 Task: In Heading Arial with underline. Font size of heading  '18'Font style of data Calibri. Font size of data  9Alignment of headline & data Align center. Fill color in heading,  RedFont color of data Black Apply border in Data No BorderIn the sheet   Optimum Sales templetes book
Action: Mouse moved to (89, 176)
Screenshot: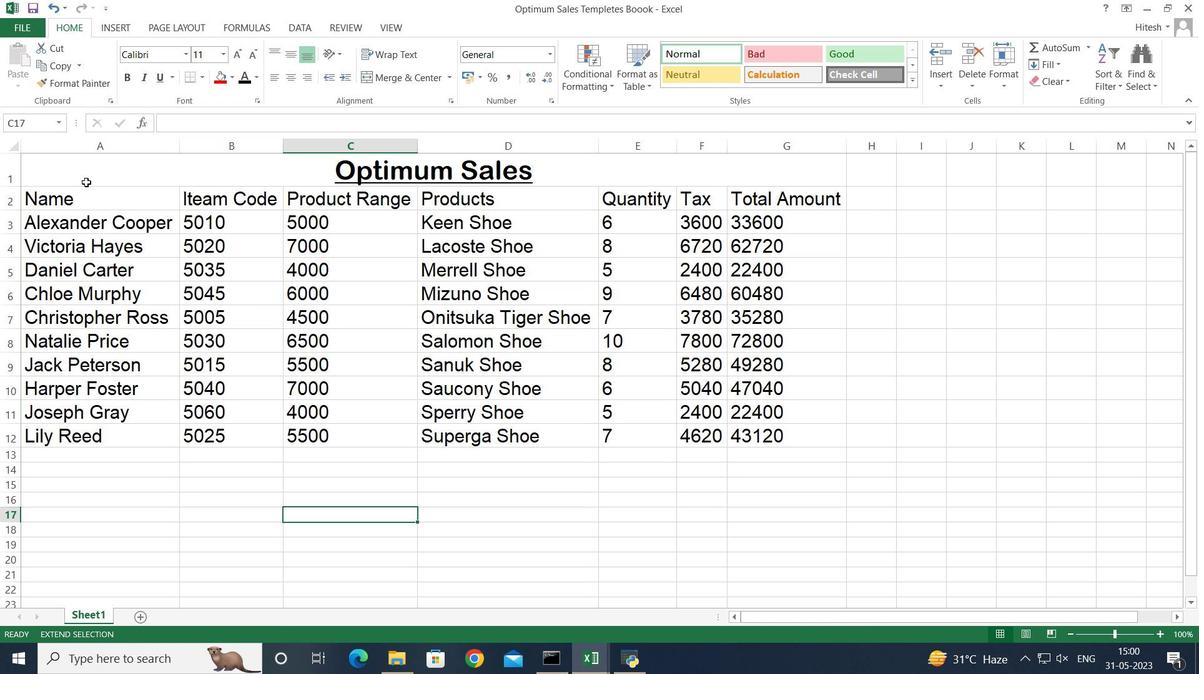 
Action: Mouse pressed left at (89, 176)
Screenshot: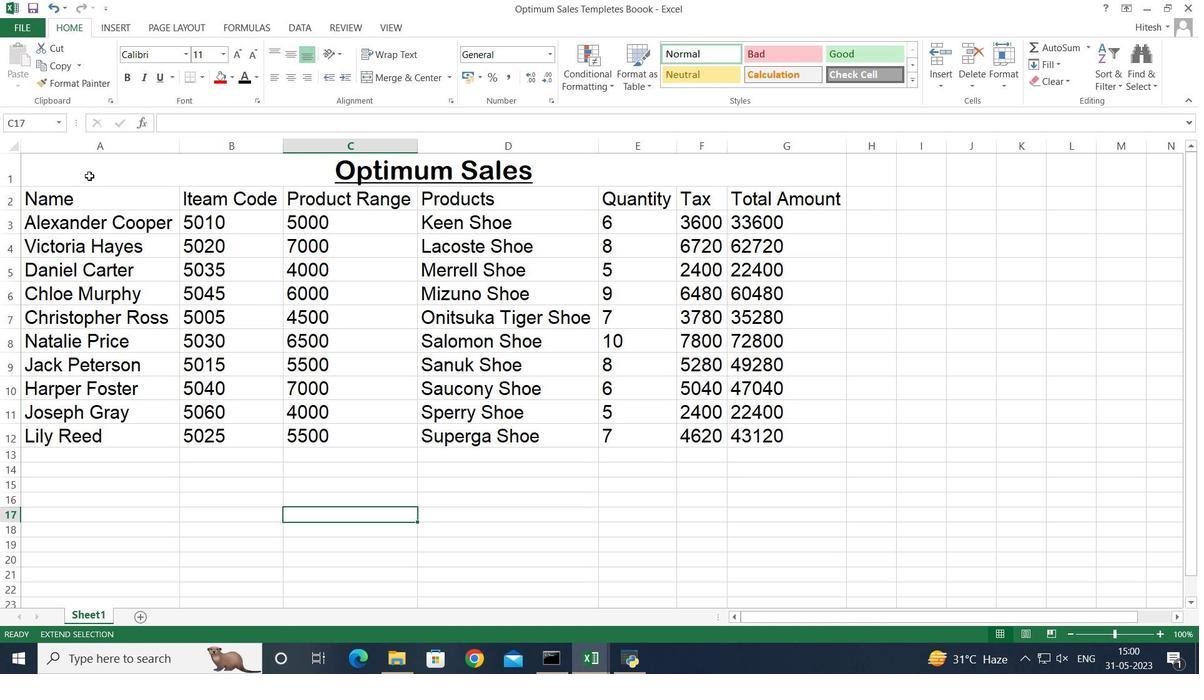 
Action: Mouse moved to (343, 512)
Screenshot: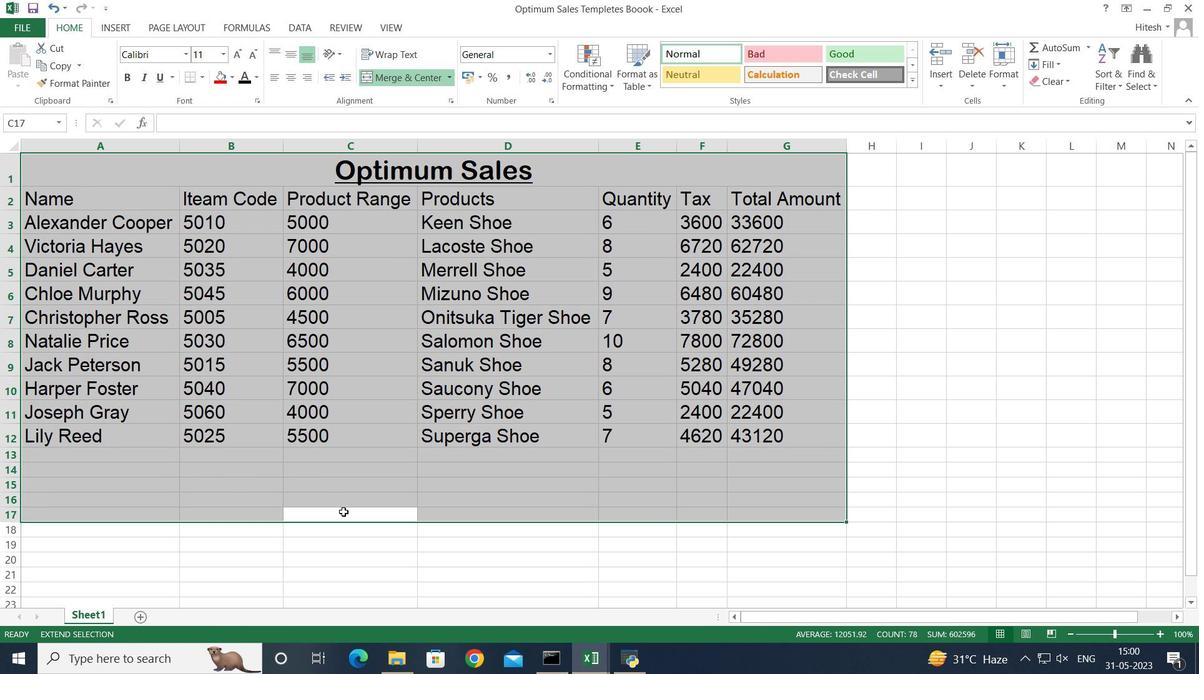 
Action: Mouse pressed left at (343, 512)
Screenshot: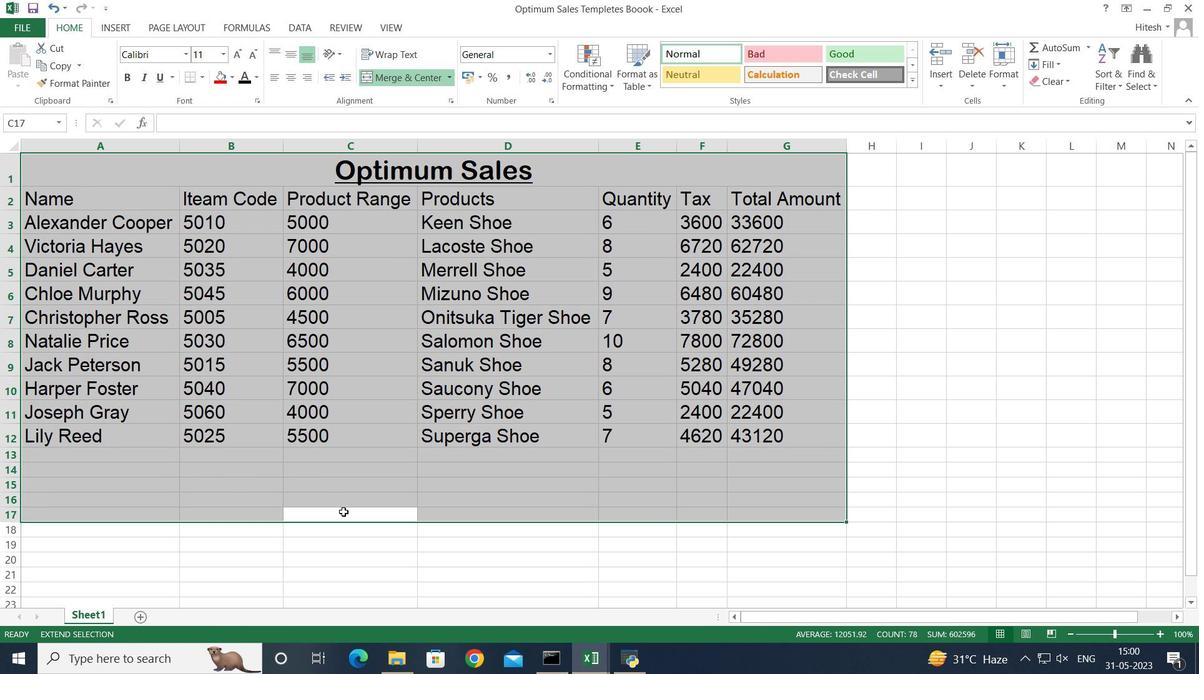 
Action: Mouse moved to (349, 514)
Screenshot: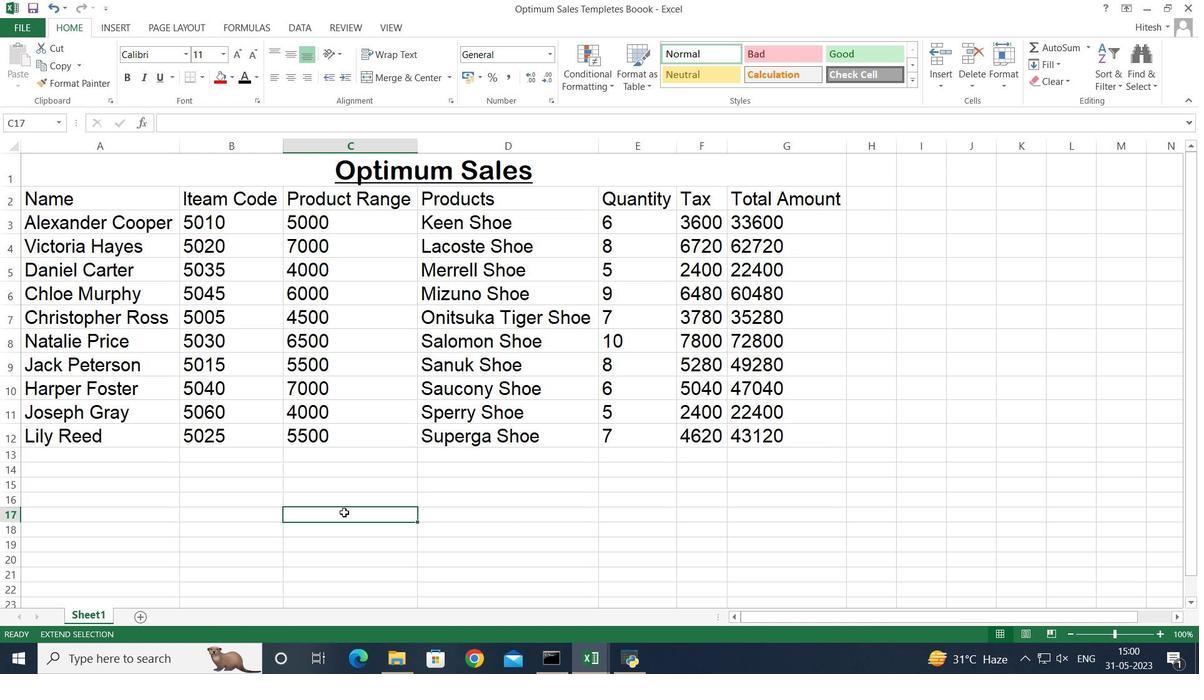 
Action: Key pressed jj
Screenshot: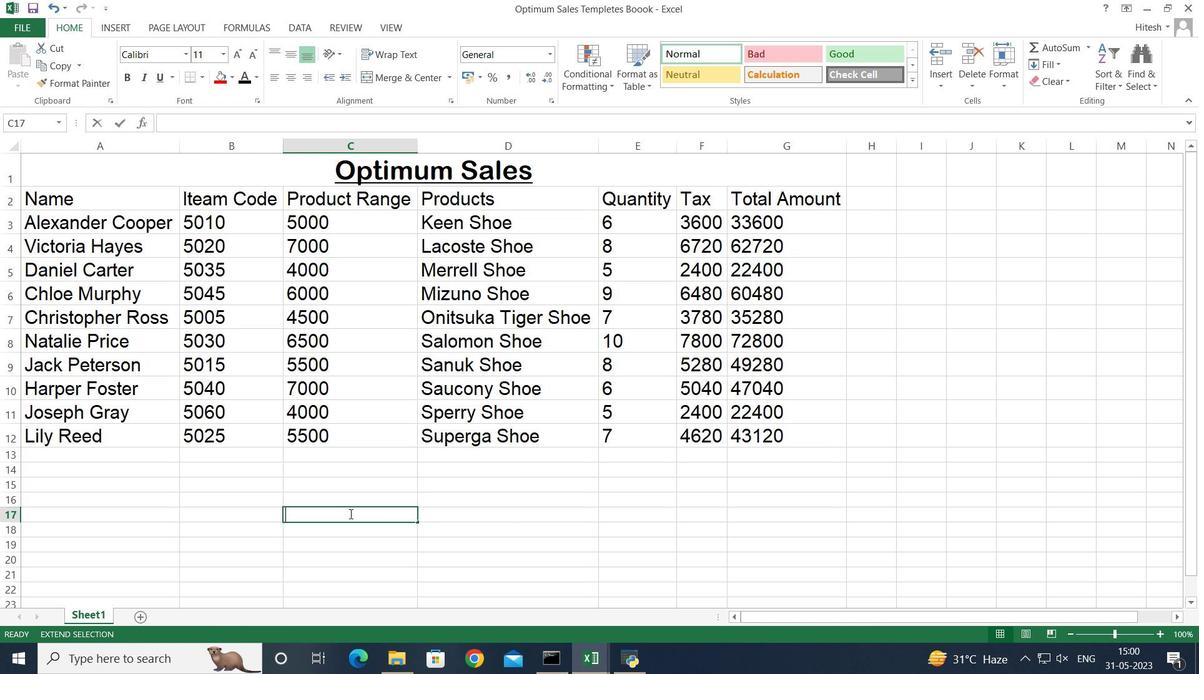 
Action: Mouse moved to (353, 514)
Screenshot: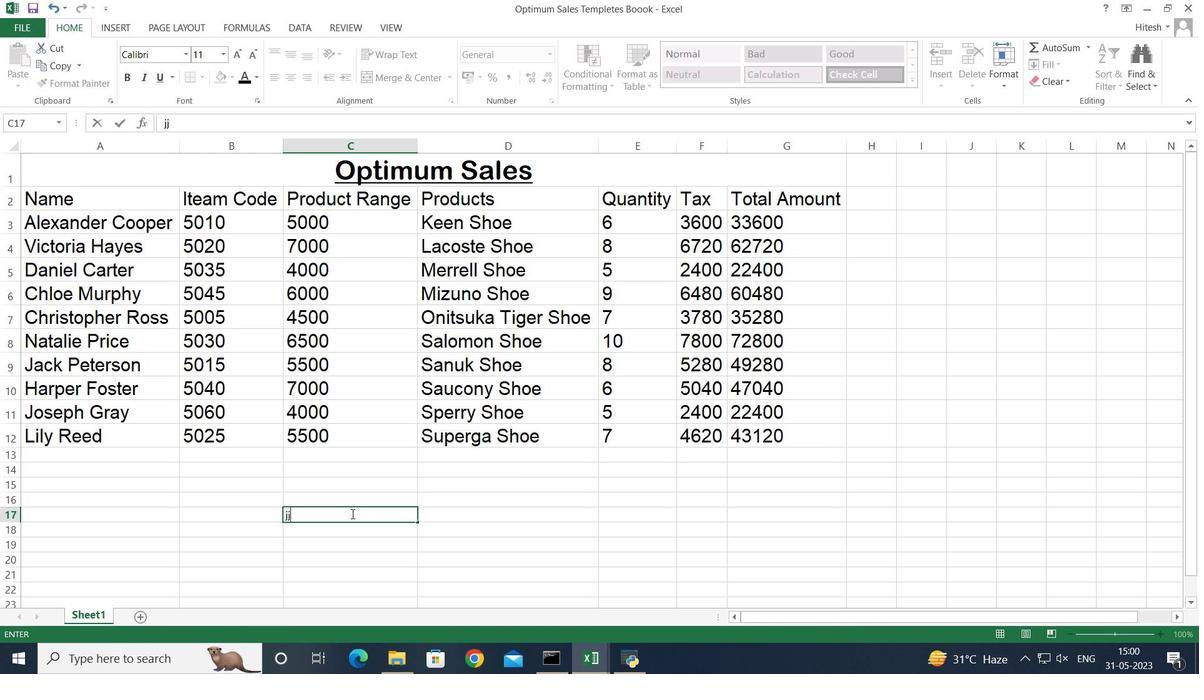 
Action: Key pressed <Key.backspace><Key.backspace><Key.backspace><Key.backspace>
Screenshot: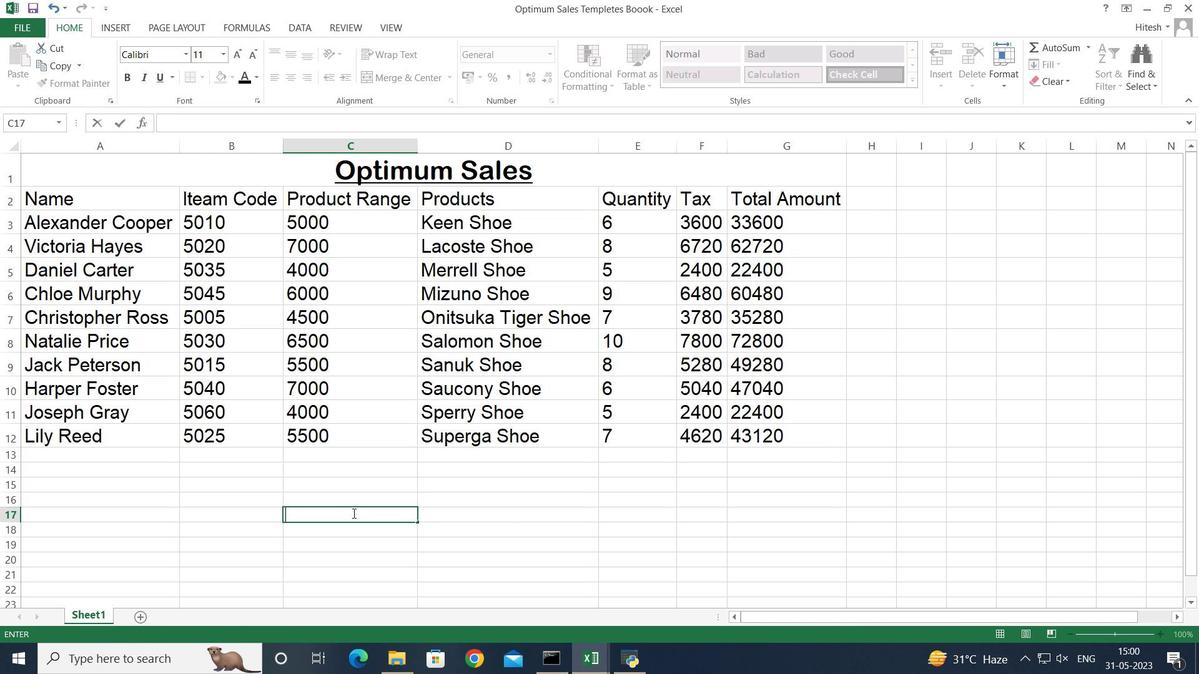 
Action: Mouse moved to (80, 180)
Screenshot: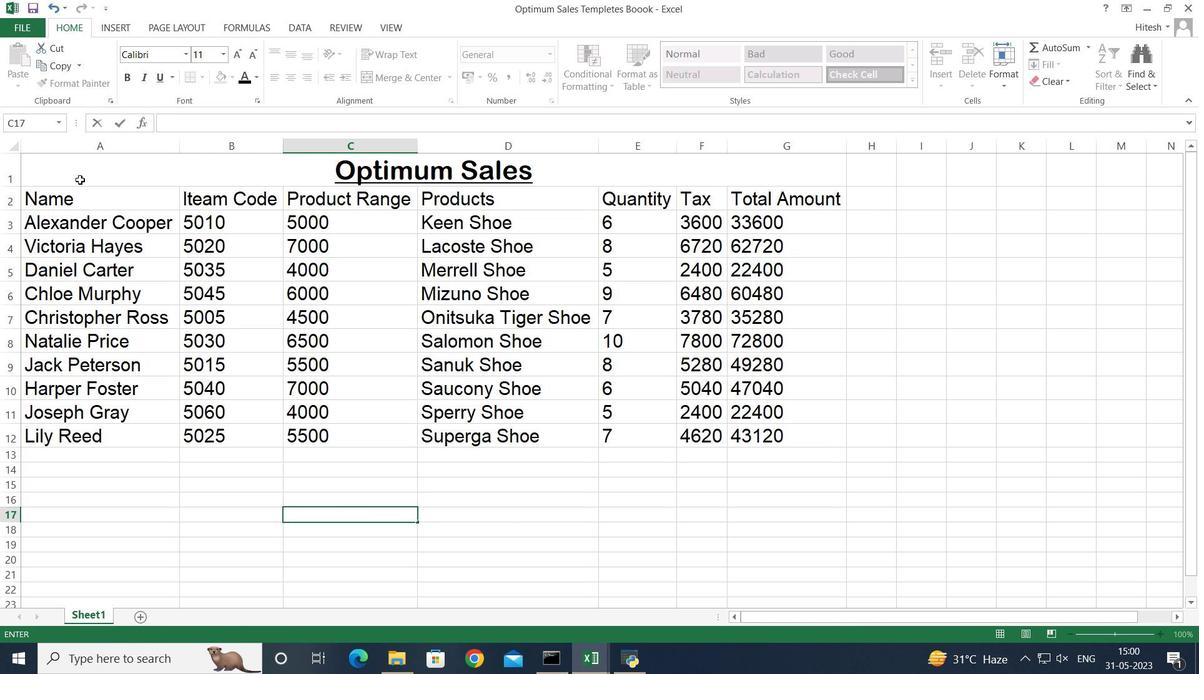 
Action: Mouse pressed left at (80, 180)
Screenshot: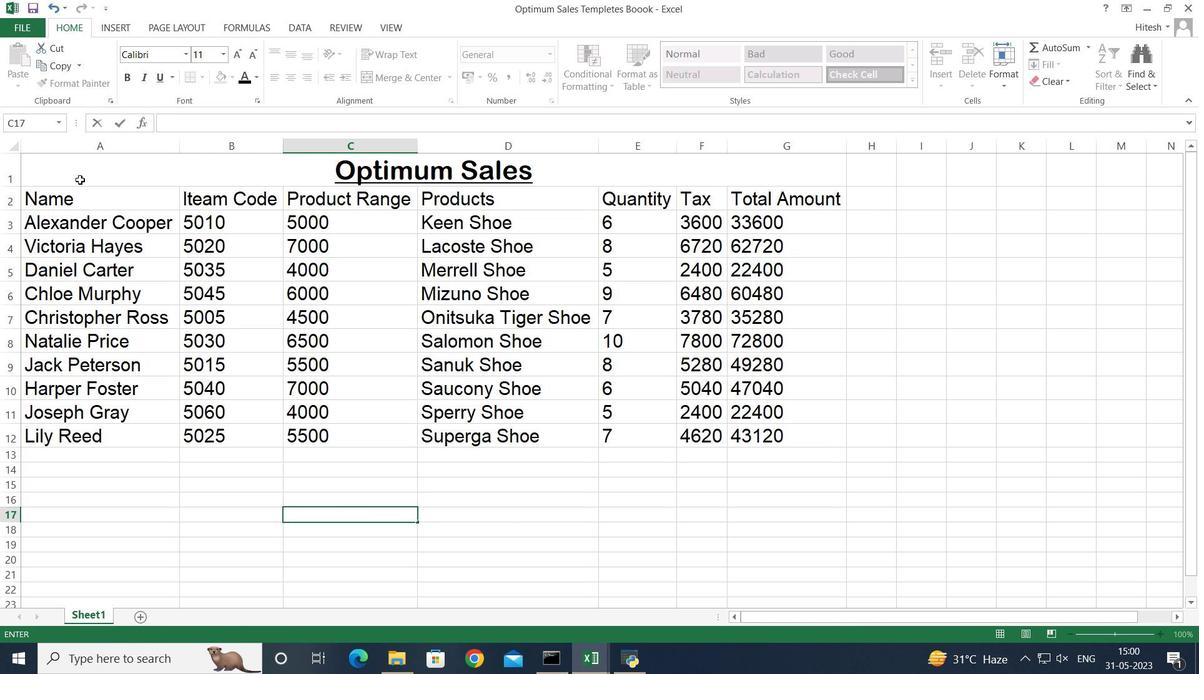 
Action: Mouse moved to (185, 58)
Screenshot: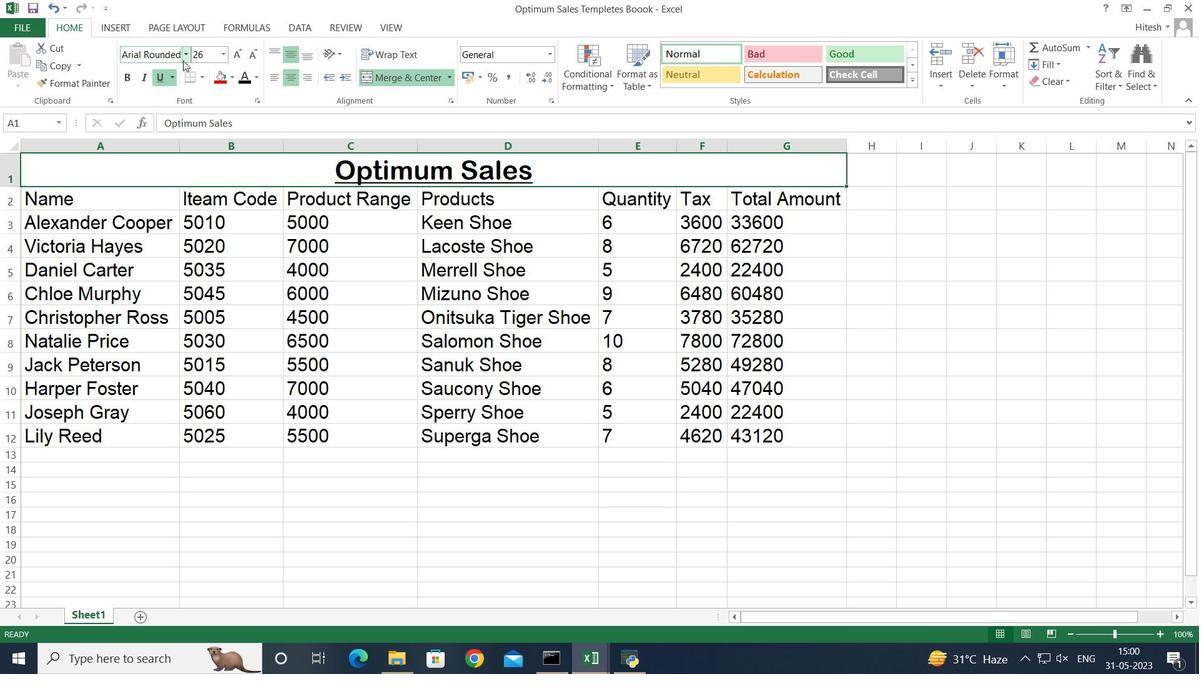 
Action: Mouse pressed left at (185, 58)
Screenshot: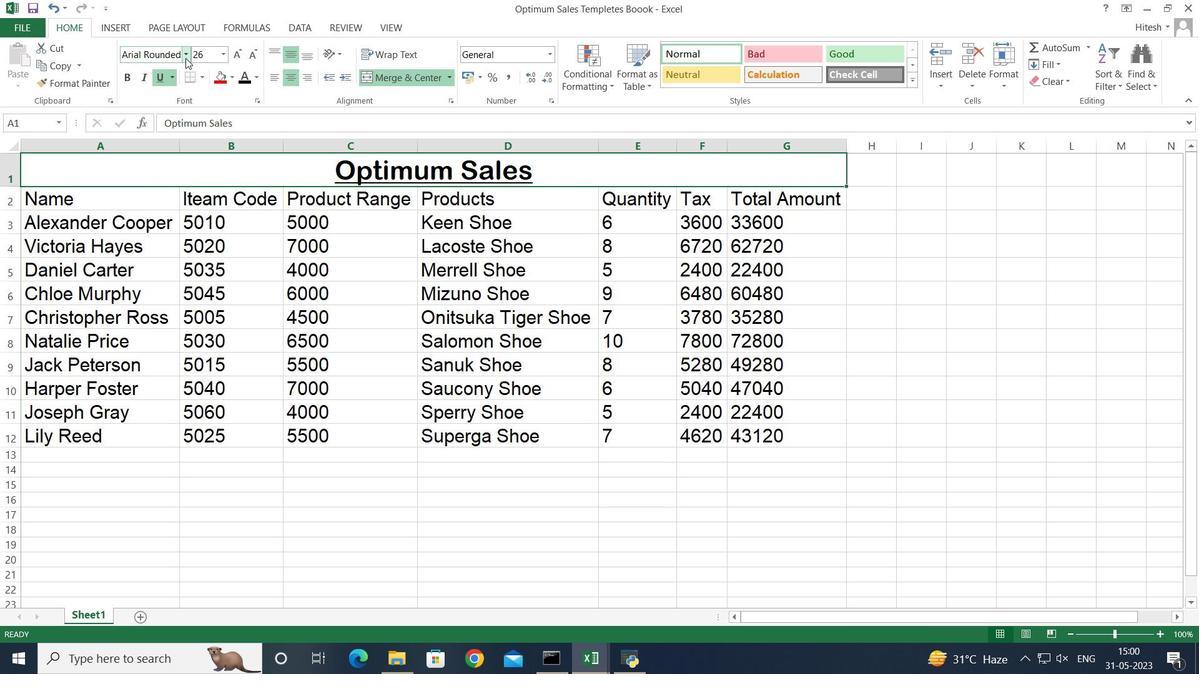 
Action: Mouse moved to (182, 176)
Screenshot: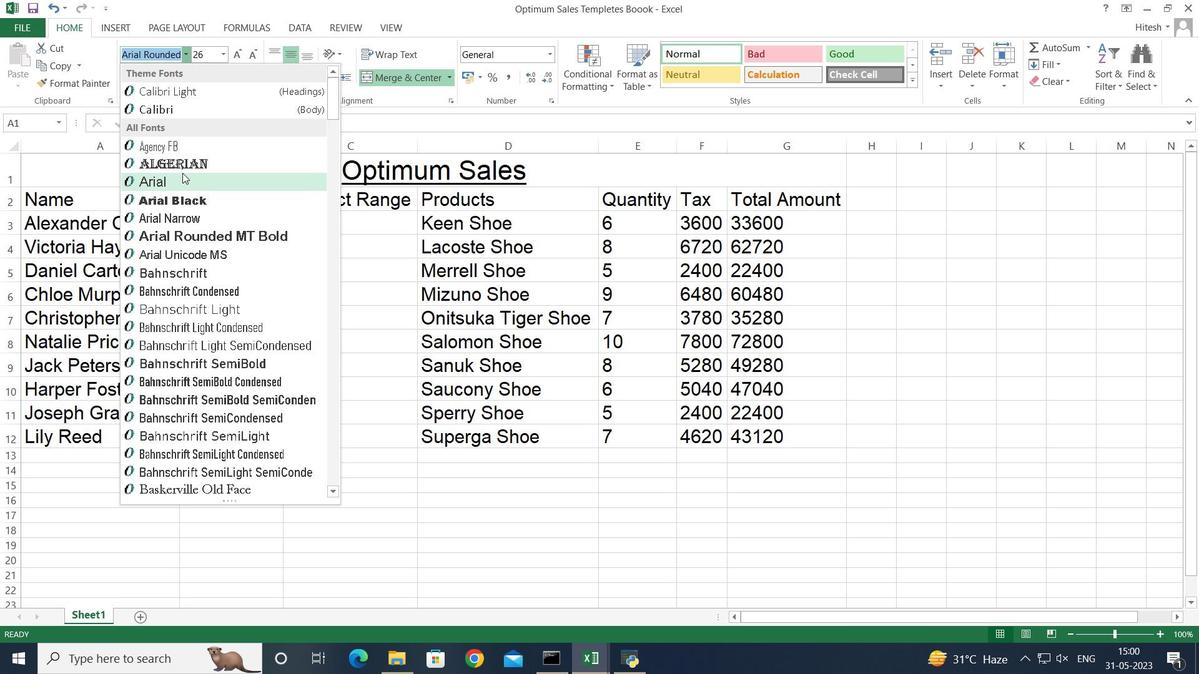 
Action: Mouse pressed left at (182, 176)
Screenshot: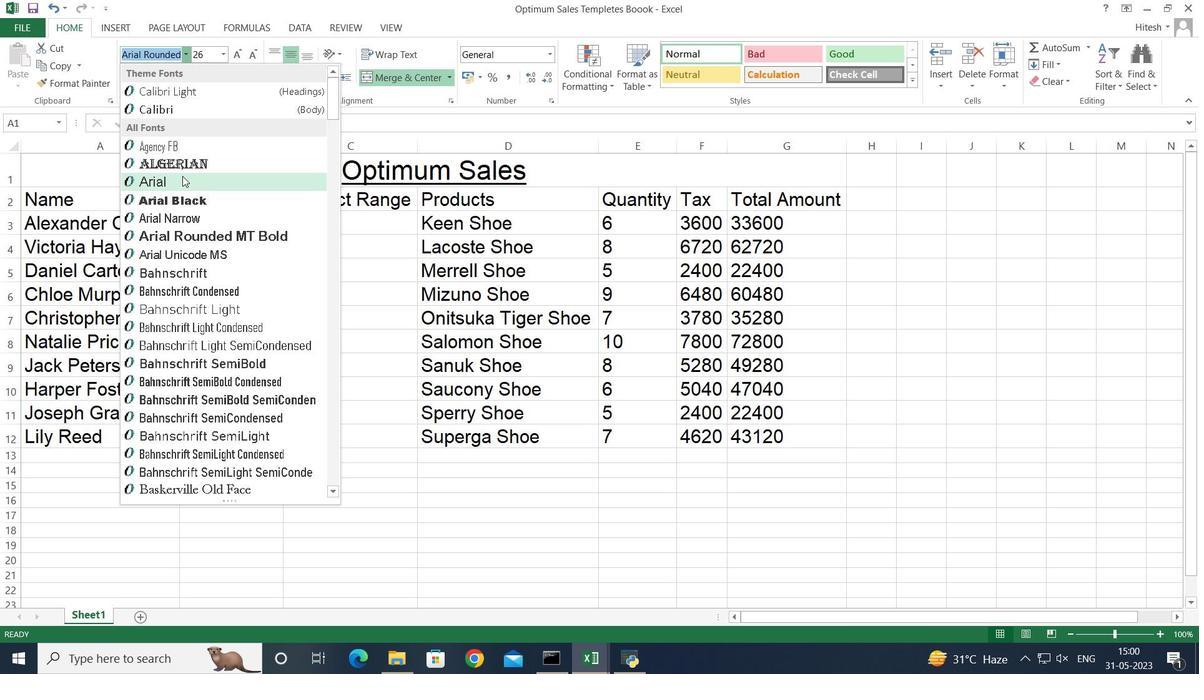 
Action: Mouse moved to (161, 76)
Screenshot: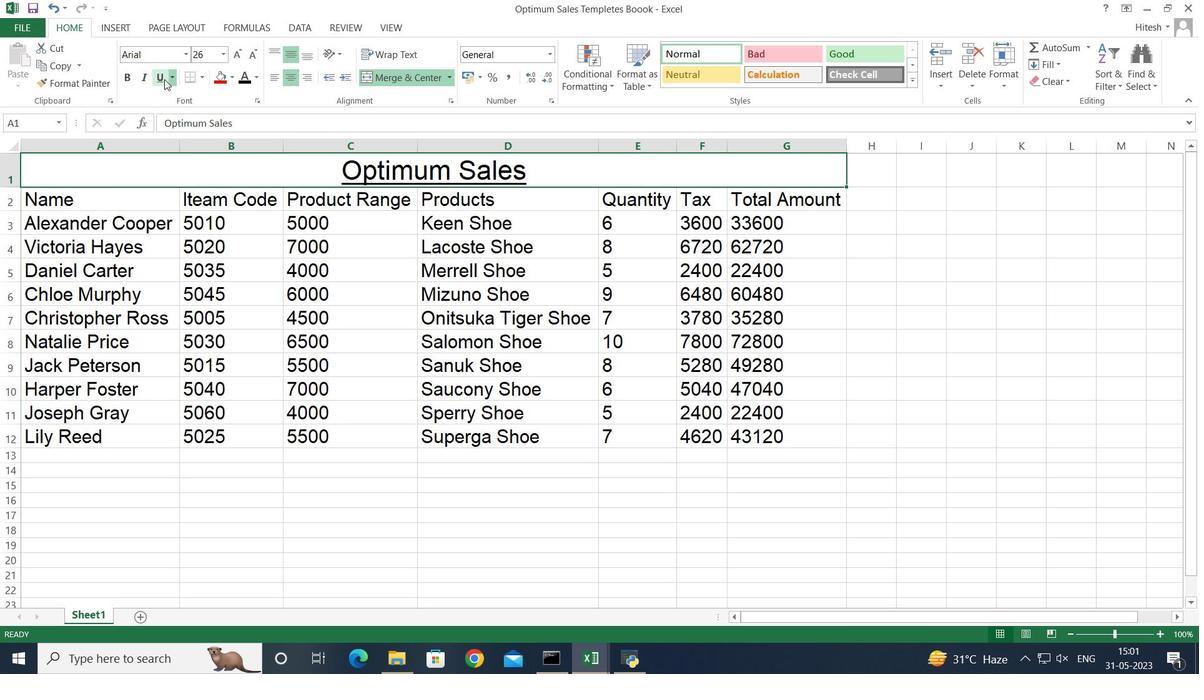 
Action: Mouse pressed left at (161, 76)
Screenshot: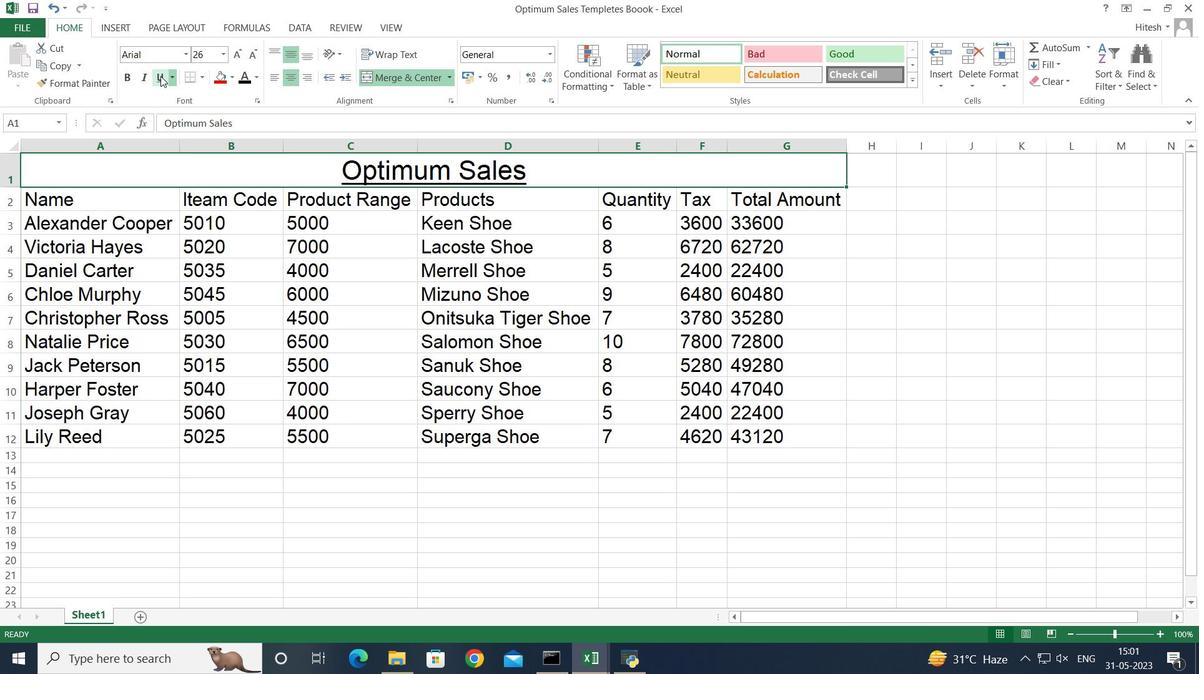 
Action: Mouse pressed left at (161, 76)
Screenshot: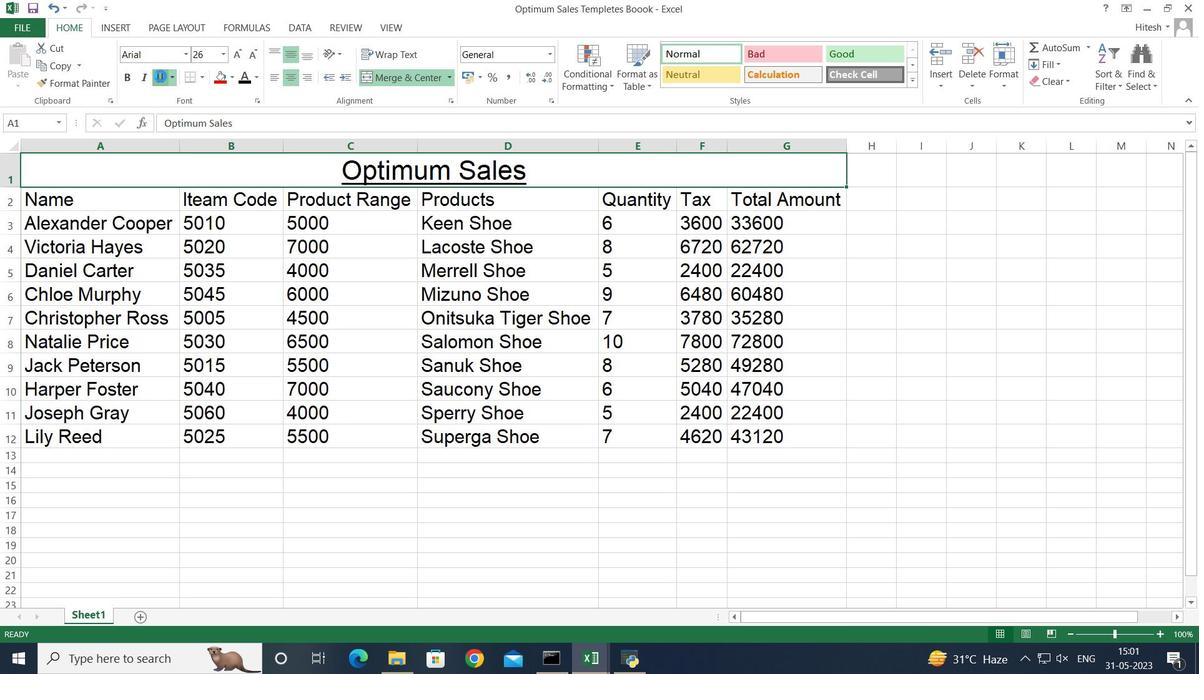 
Action: Mouse moved to (223, 51)
Screenshot: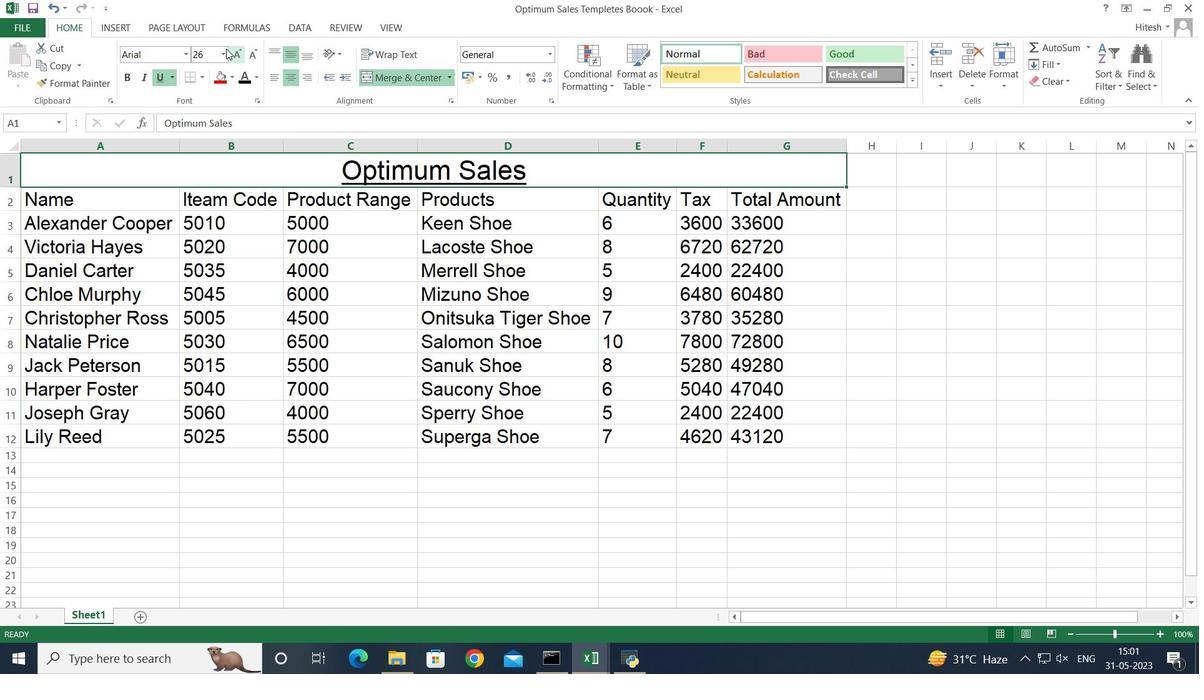 
Action: Mouse pressed left at (223, 51)
Screenshot: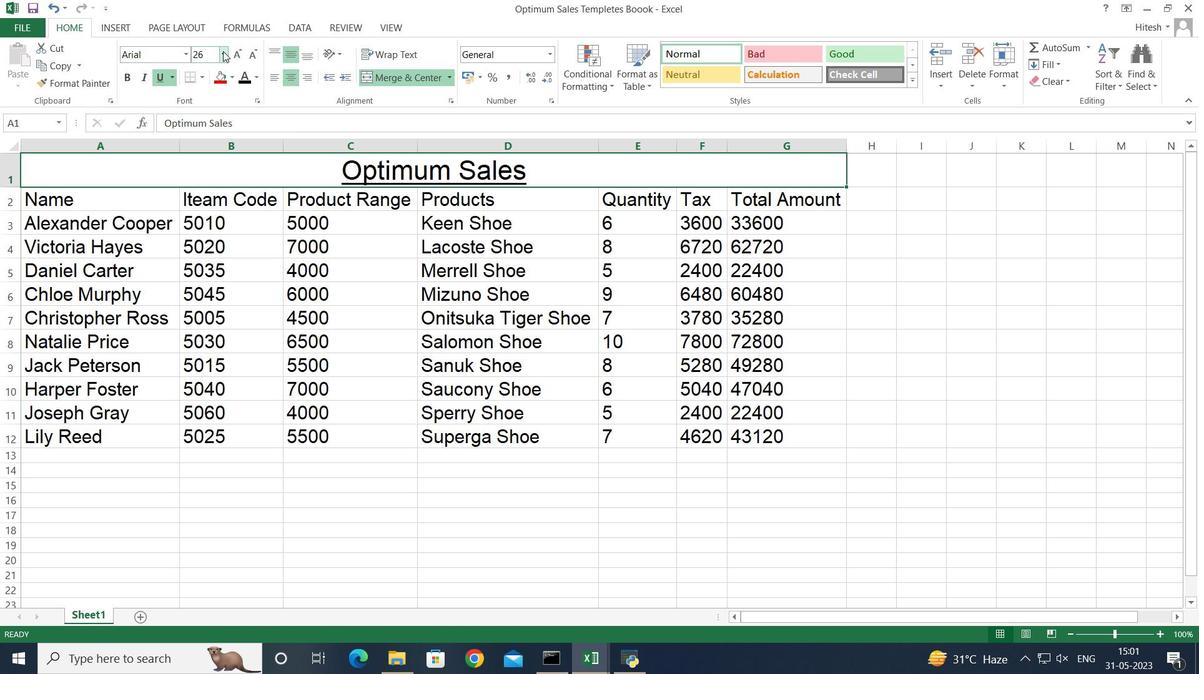 
Action: Mouse moved to (197, 183)
Screenshot: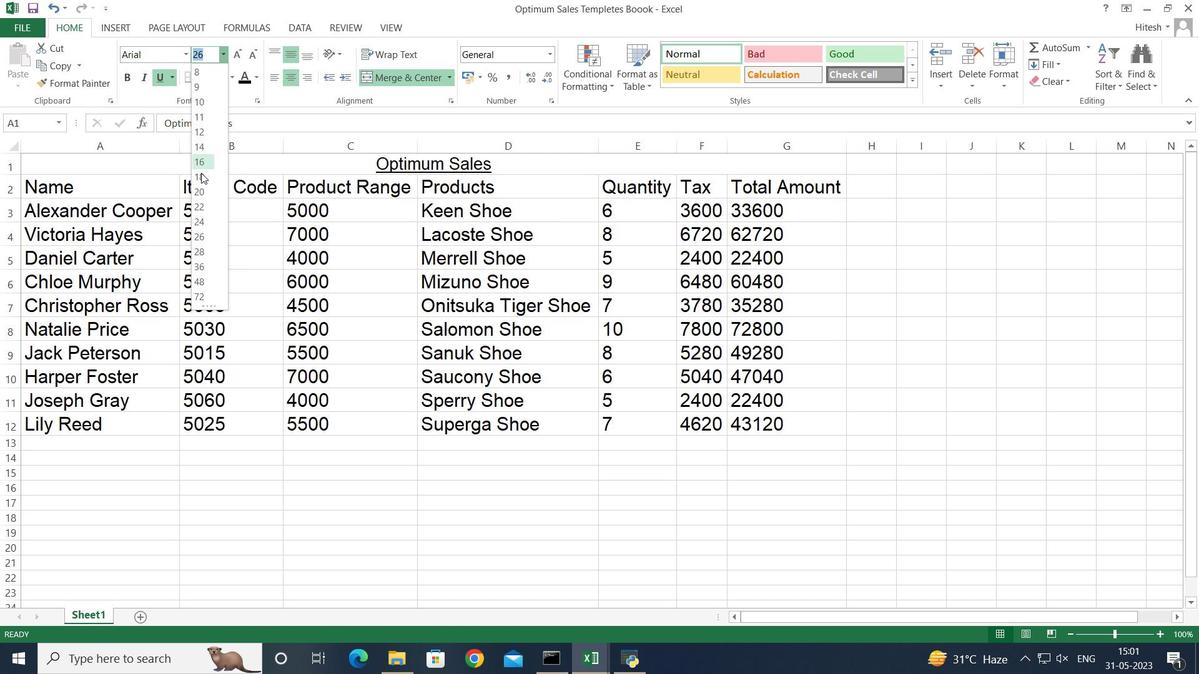 
Action: Mouse pressed left at (197, 183)
Screenshot: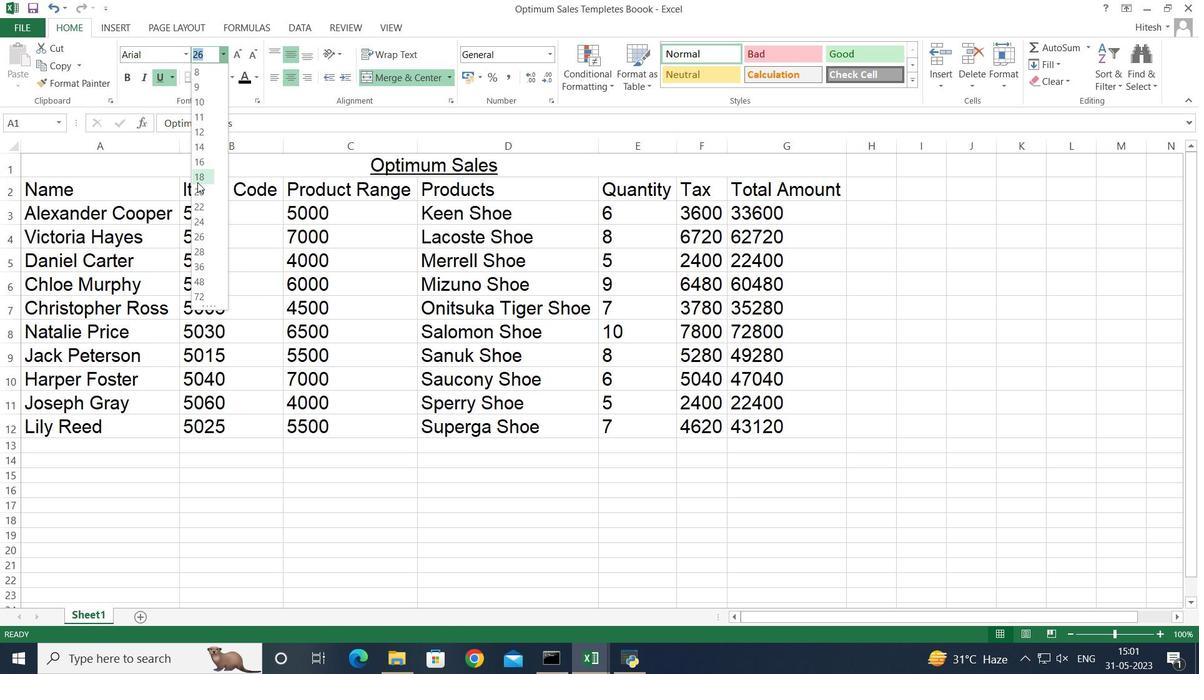 
Action: Mouse moved to (204, 467)
Screenshot: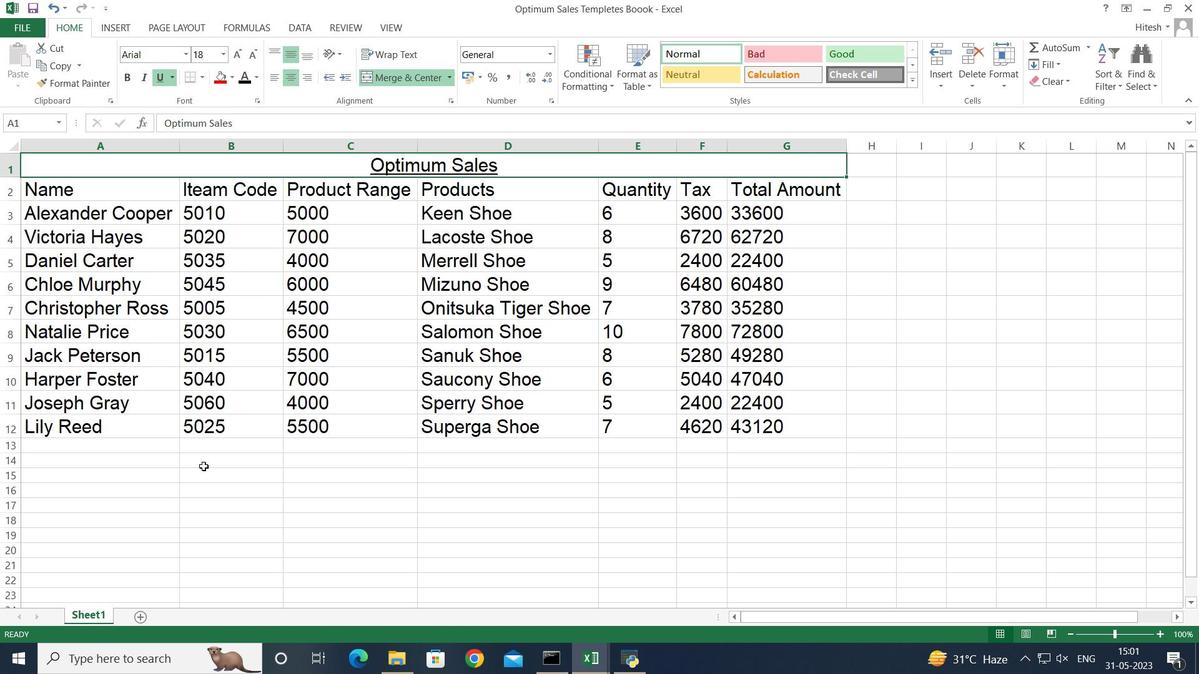 
Action: Mouse pressed left at (204, 467)
Screenshot: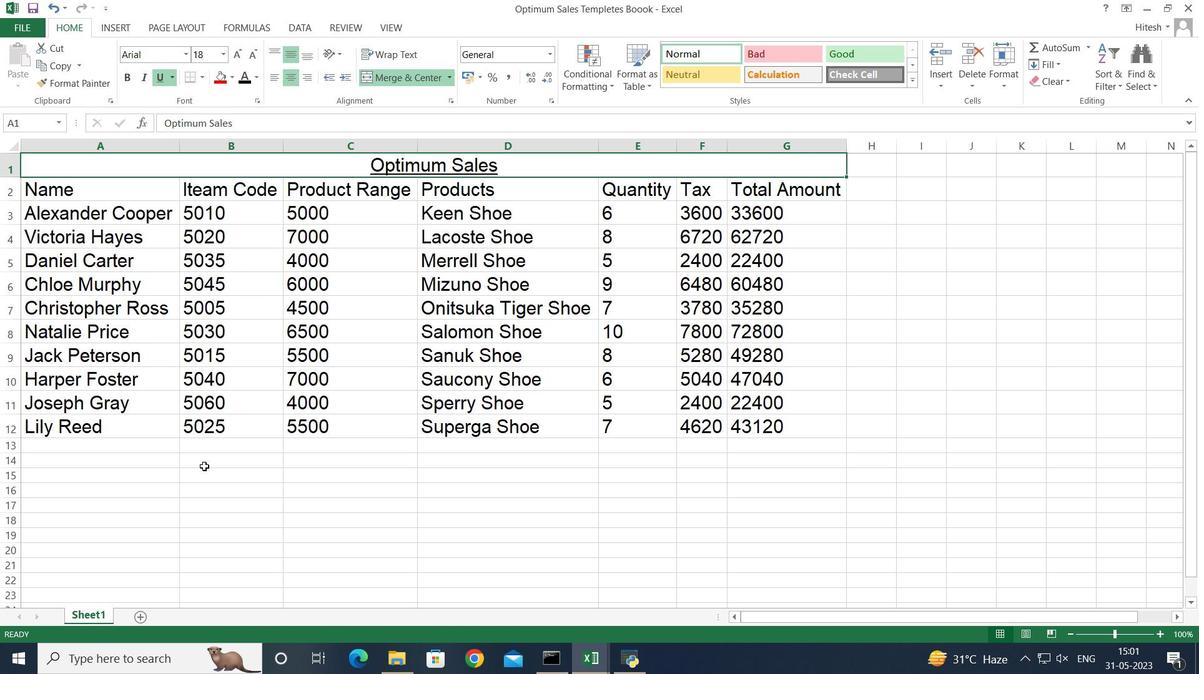 
Action: Mouse moved to (83, 195)
Screenshot: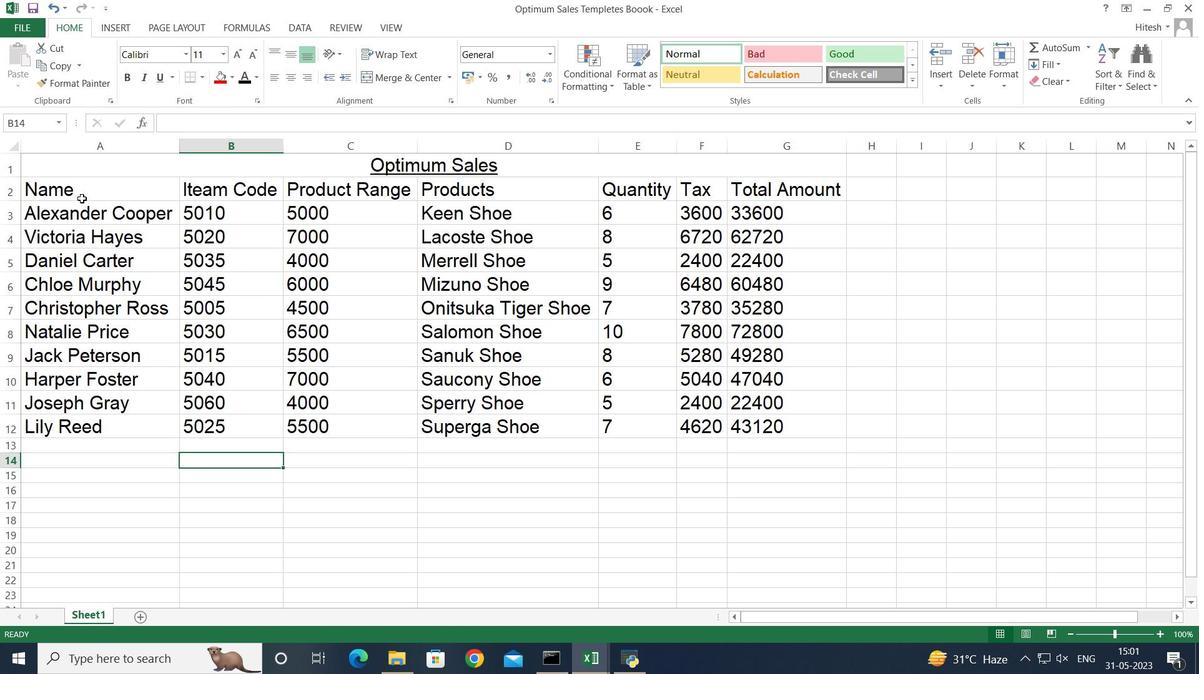 
Action: Mouse pressed left at (83, 195)
Screenshot: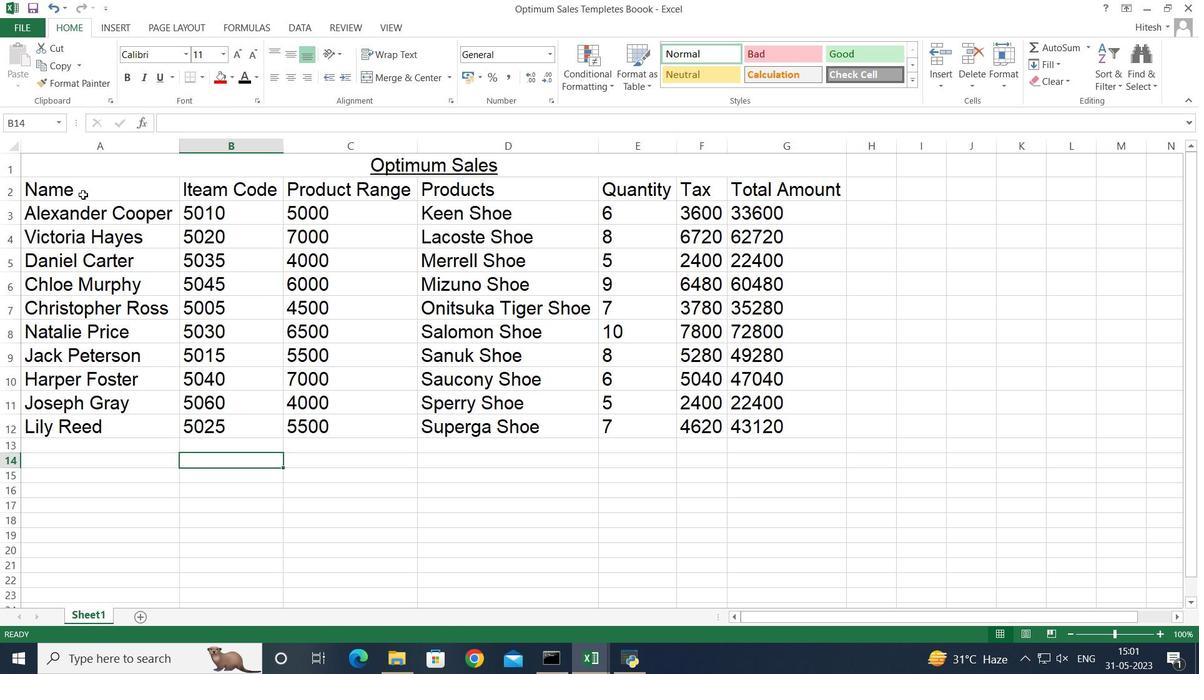
Action: Key pressed <Key.shift><Key.right><Key.right><Key.right><Key.right><Key.right><Key.right><Key.down><Key.down><Key.down><Key.down><Key.down><Key.down><Key.down><Key.down><Key.down><Key.down>
Screenshot: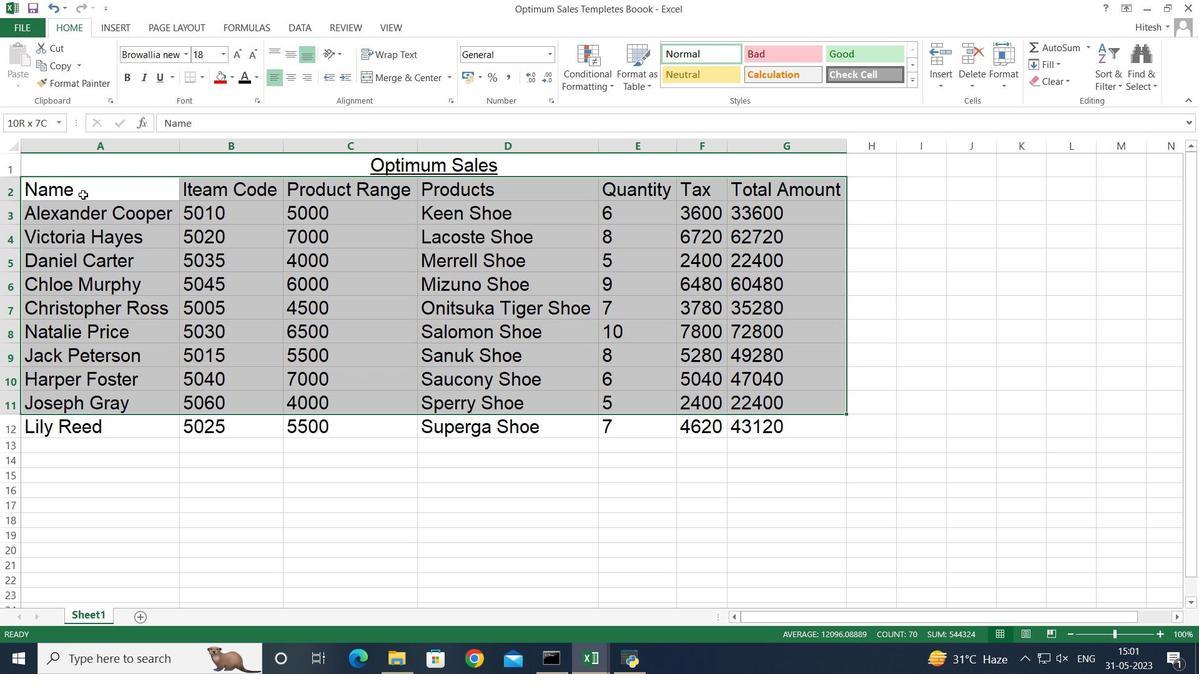 
Action: Mouse moved to (187, 53)
Screenshot: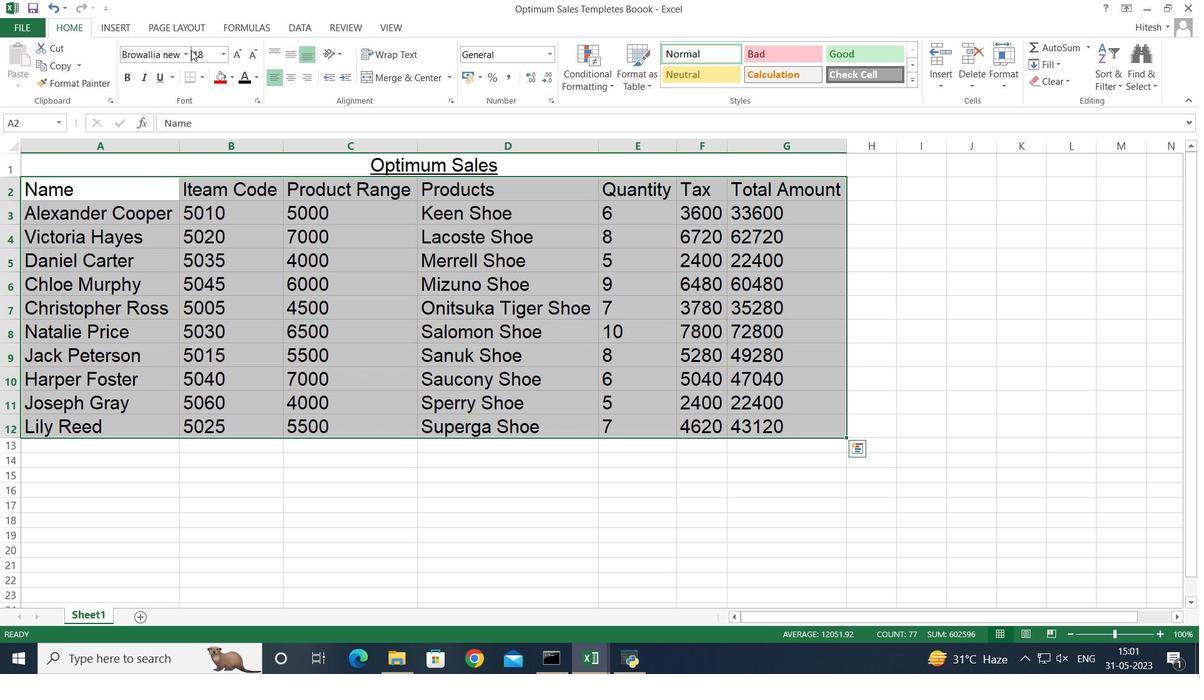 
Action: Mouse pressed left at (187, 53)
Screenshot: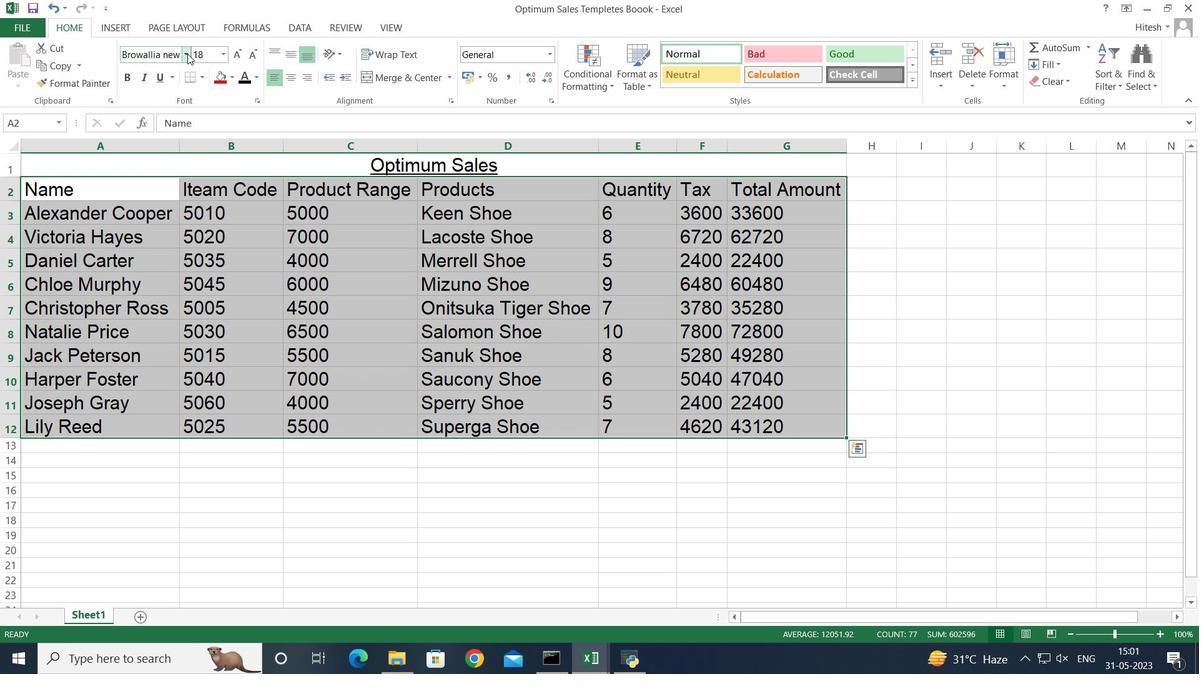 
Action: Mouse moved to (179, 108)
Screenshot: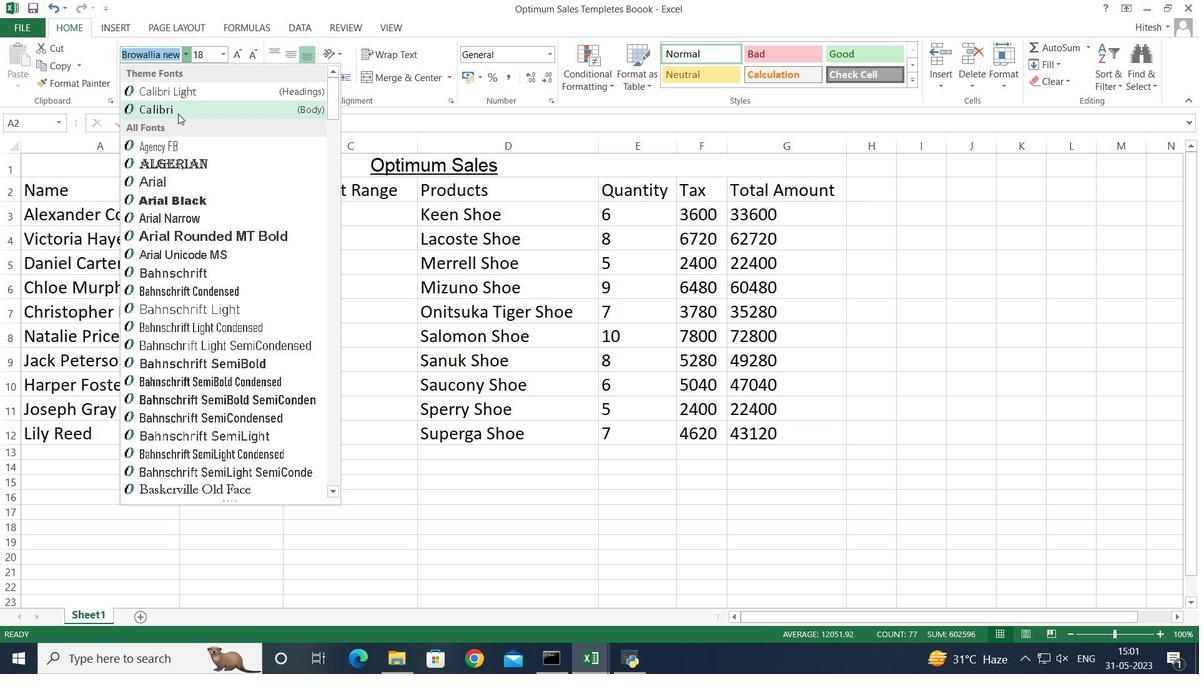
Action: Mouse pressed left at (179, 108)
Screenshot: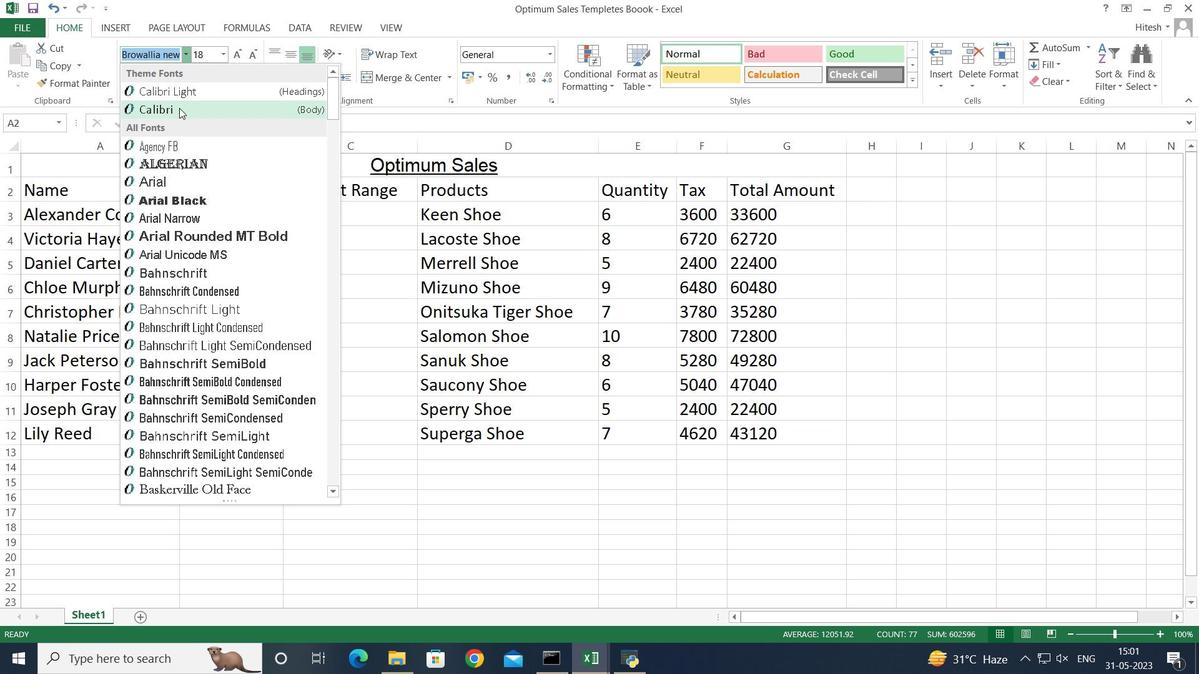 
Action: Mouse moved to (143, 493)
Screenshot: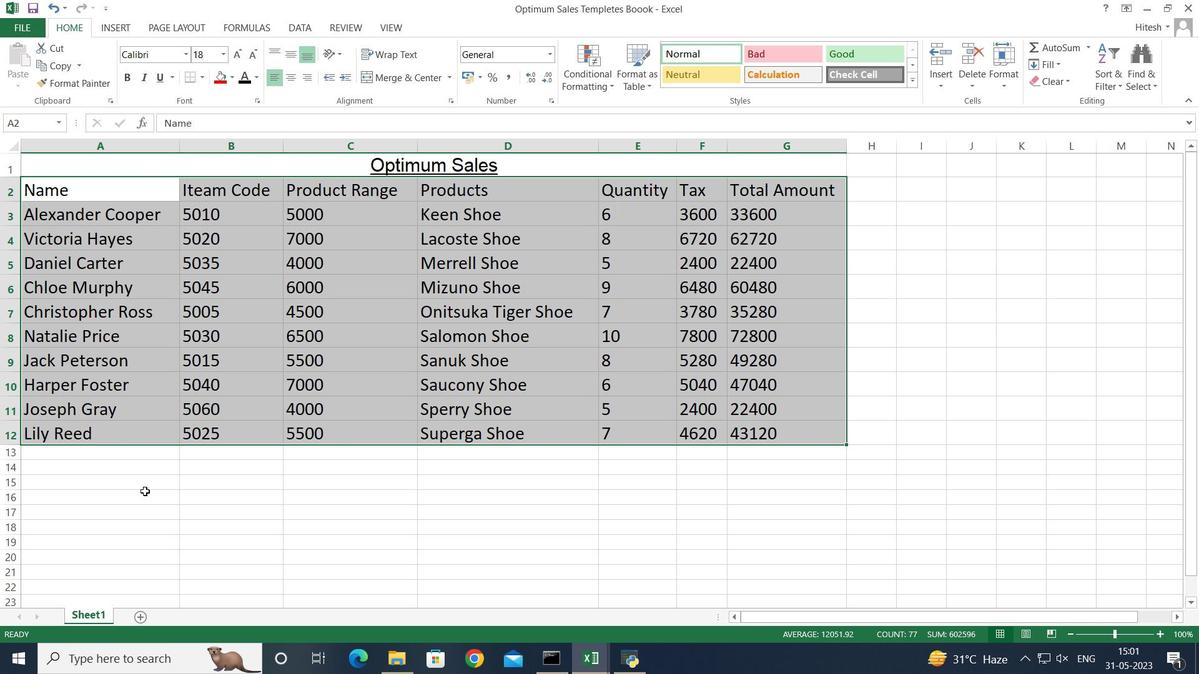
Action: Mouse pressed left at (143, 493)
Screenshot: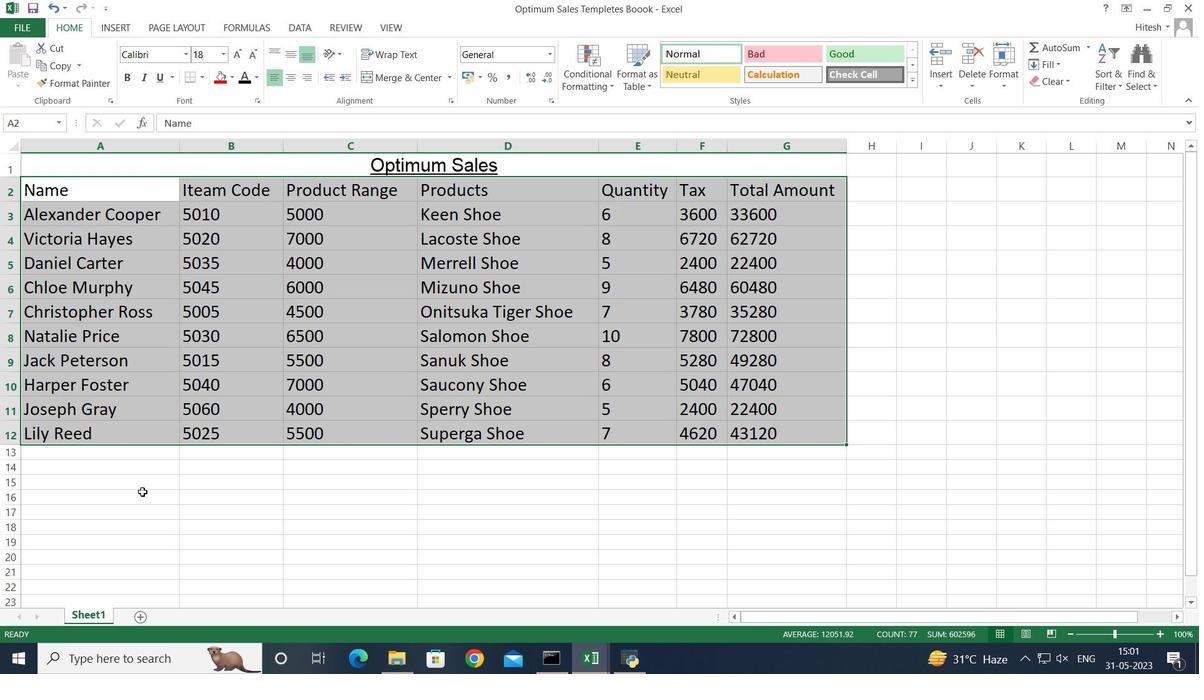 
Action: Mouse moved to (138, 195)
Screenshot: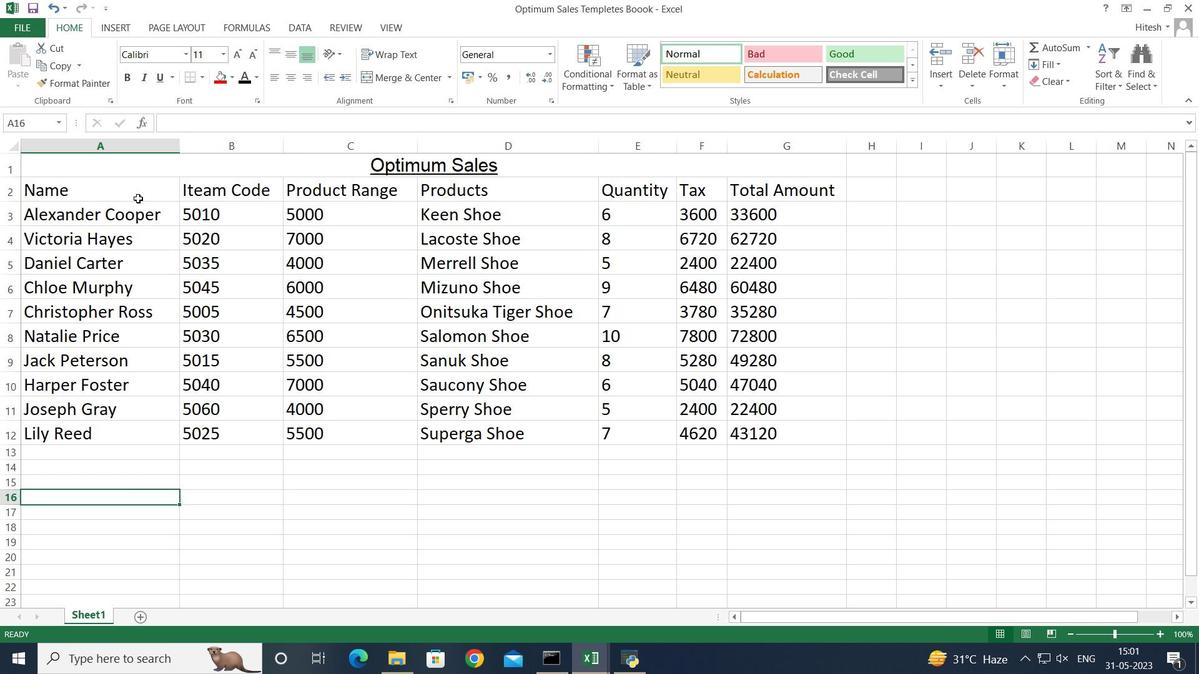 
Action: Mouse pressed left at (138, 195)
Screenshot: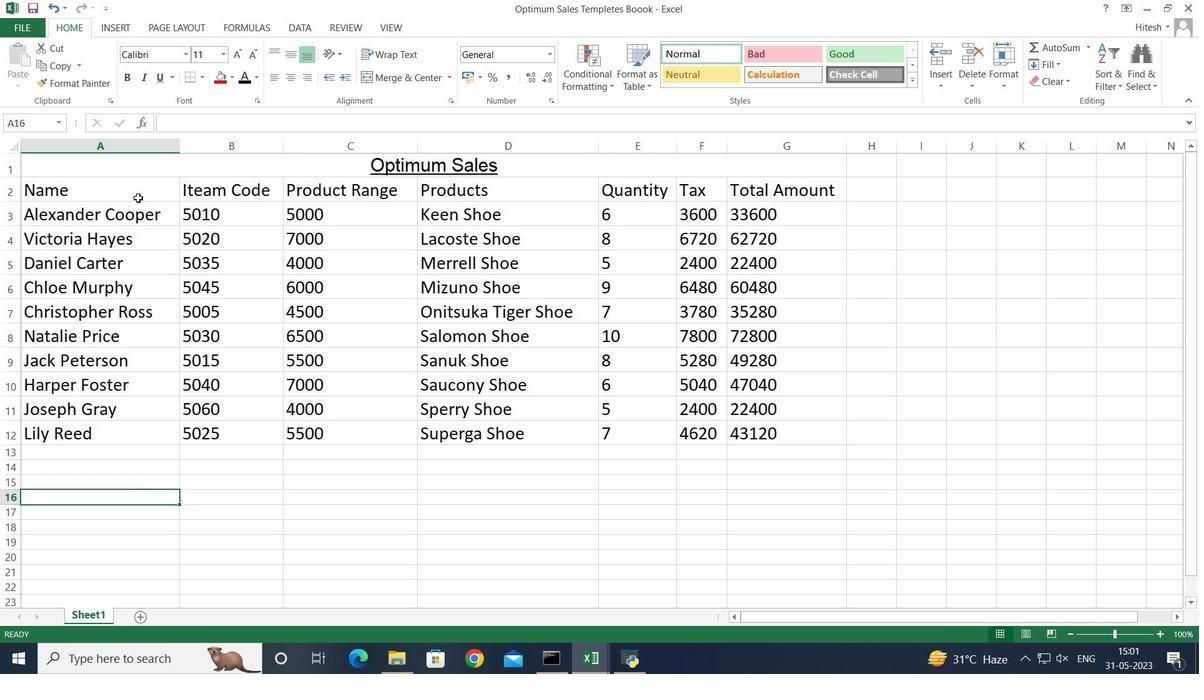 
Action: Key pressed <Key.shift><Key.right><Key.right><Key.right><Key.right><Key.right><Key.right><Key.down><Key.down><Key.down><Key.down><Key.down><Key.down><Key.down><Key.down><Key.down><Key.down>
Screenshot: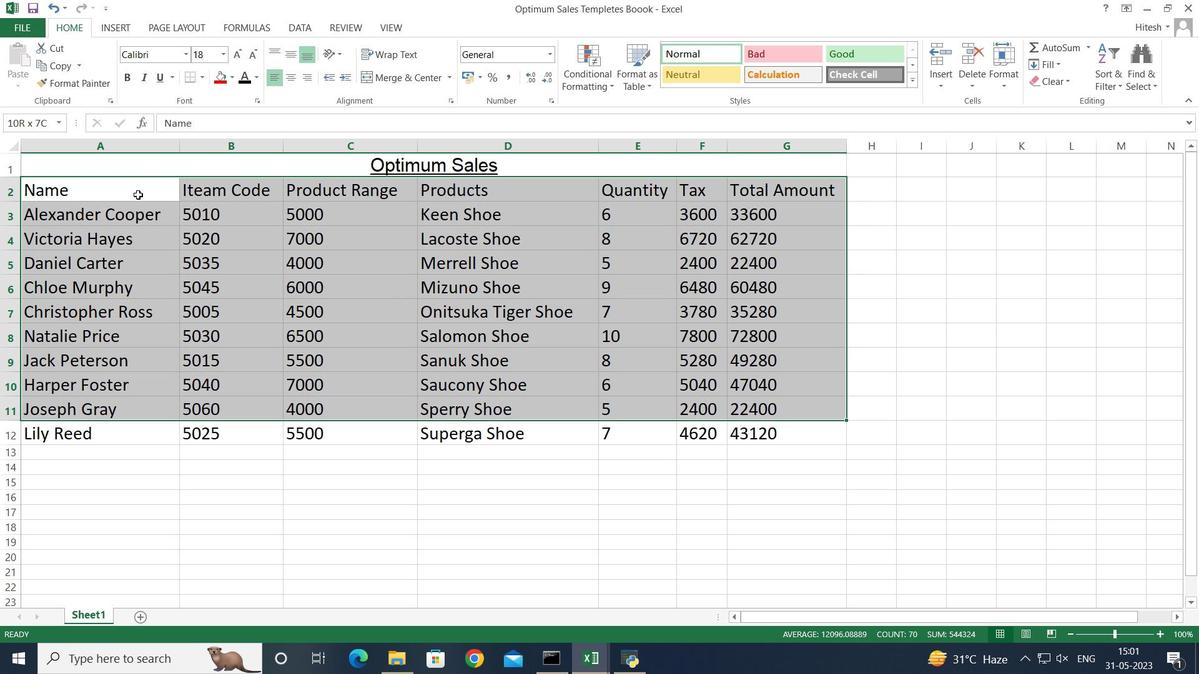 
Action: Mouse moved to (222, 58)
Screenshot: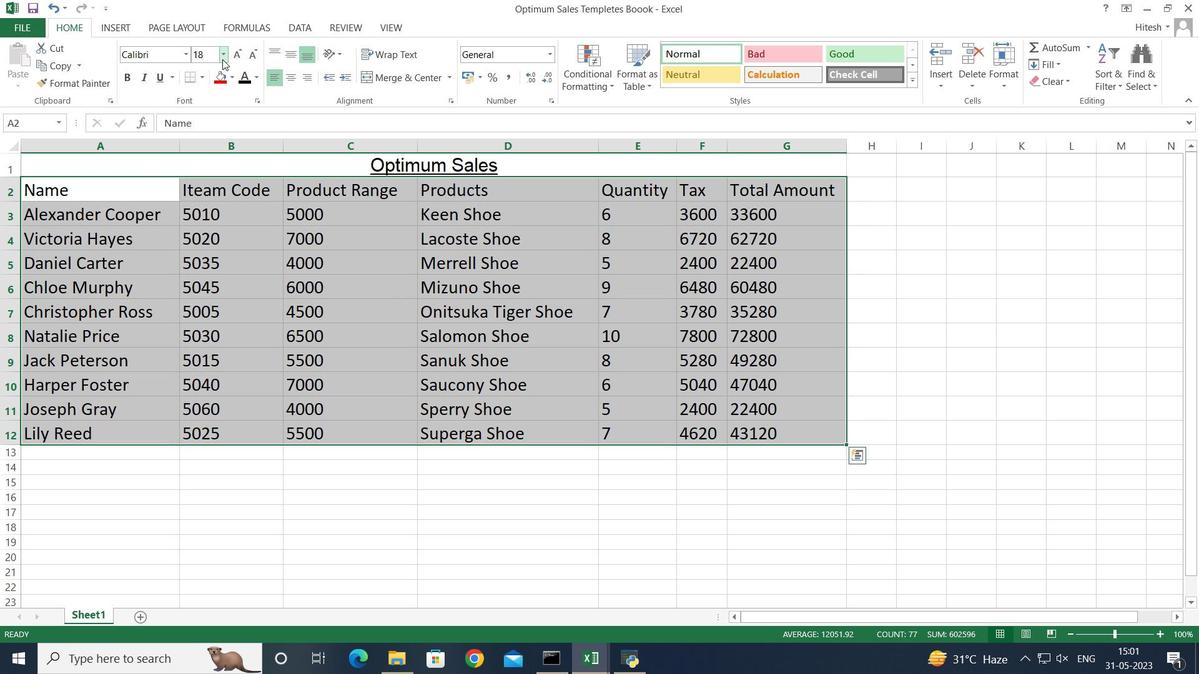 
Action: Mouse pressed left at (222, 58)
Screenshot: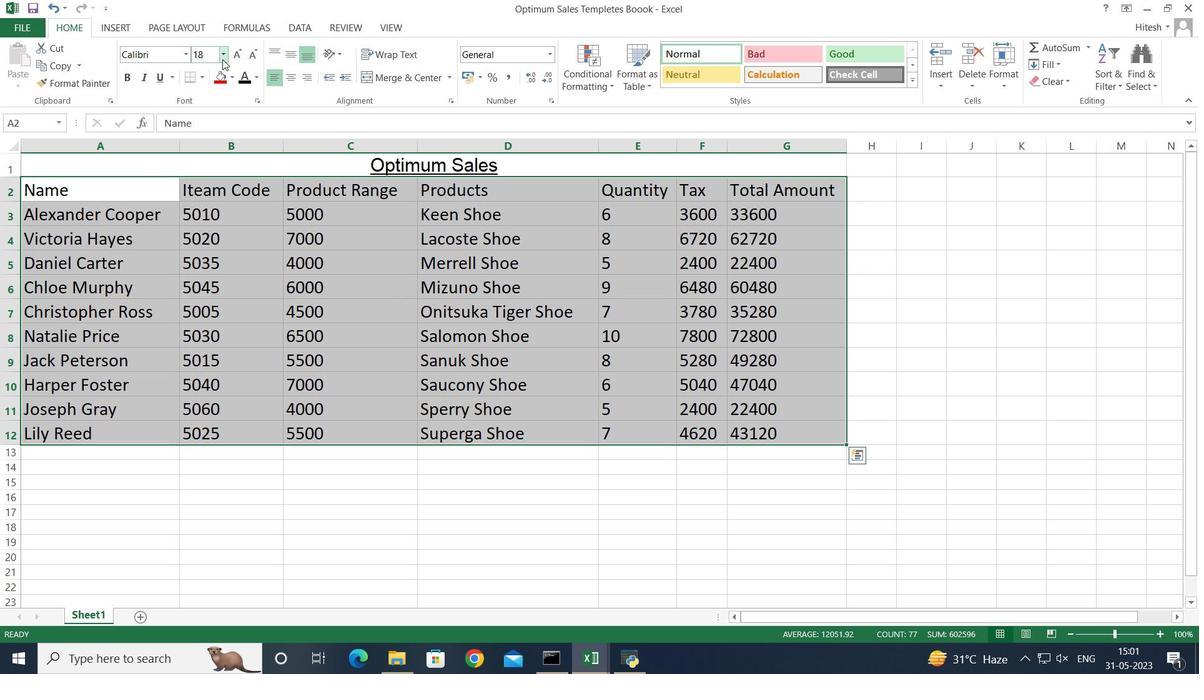 
Action: Mouse moved to (201, 89)
Screenshot: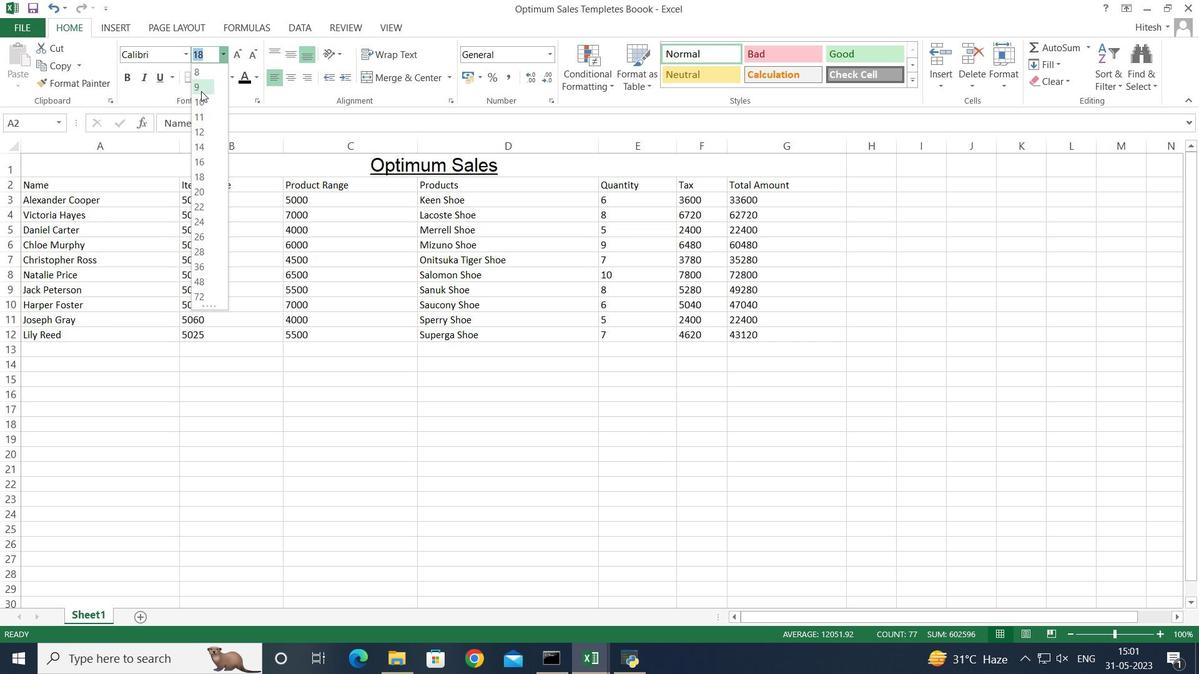 
Action: Mouse pressed left at (201, 89)
Screenshot: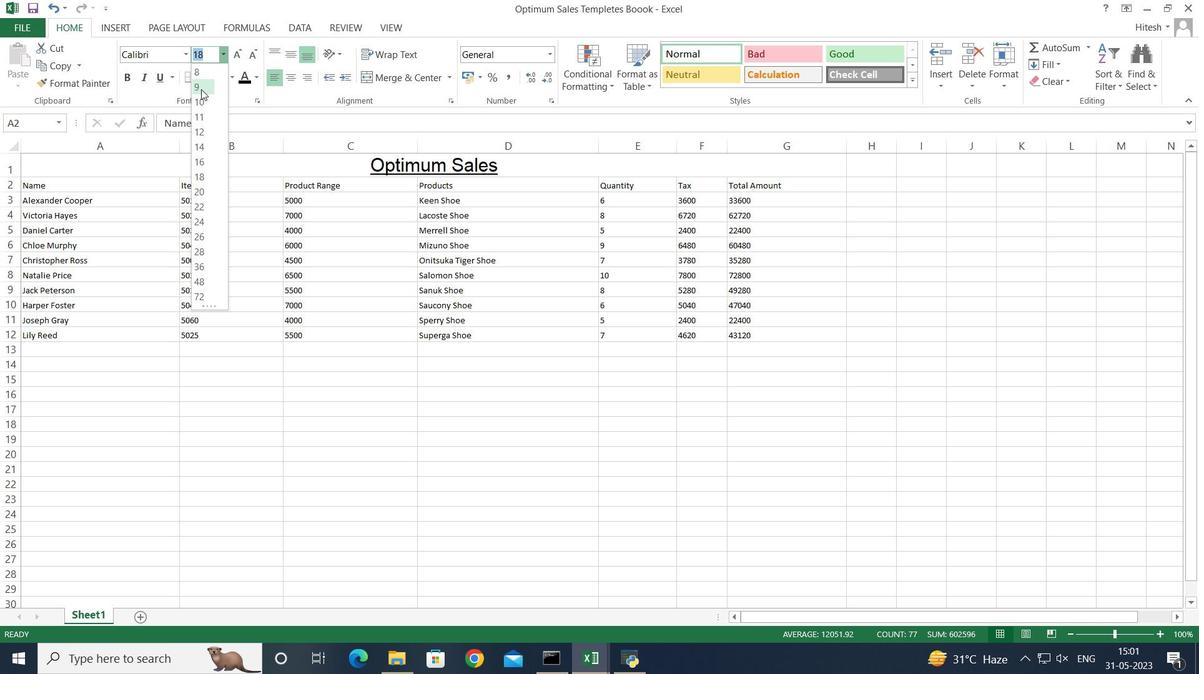 
Action: Mouse moved to (145, 459)
Screenshot: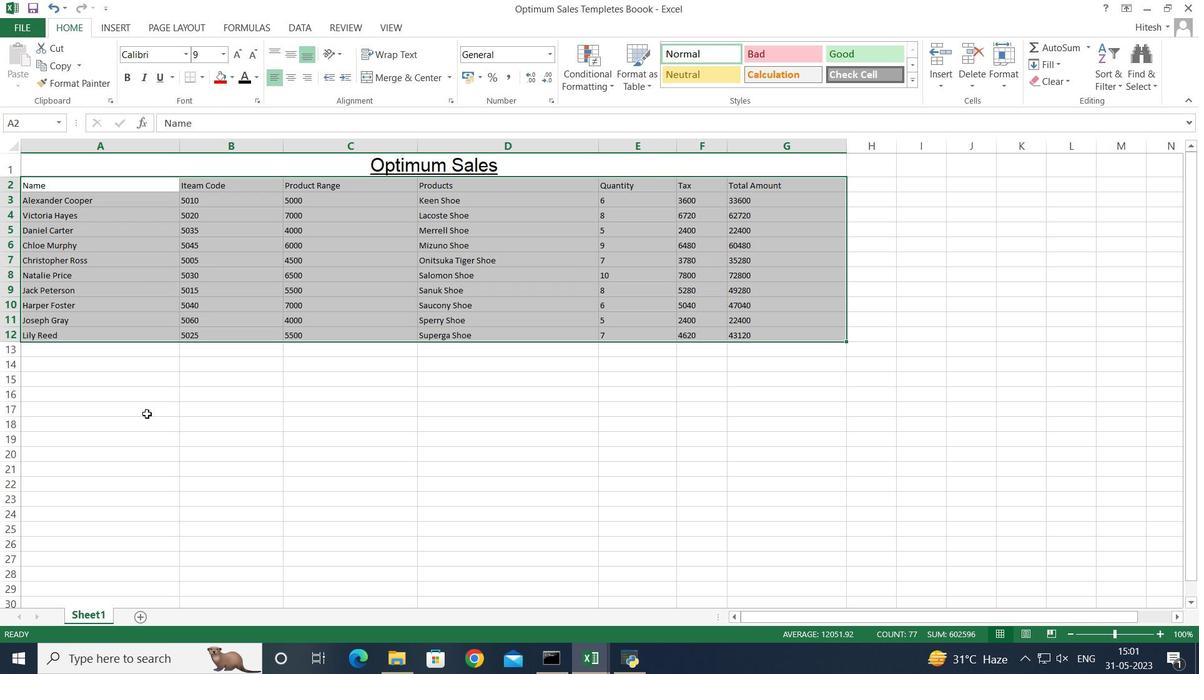 
Action: Mouse pressed left at (145, 459)
Screenshot: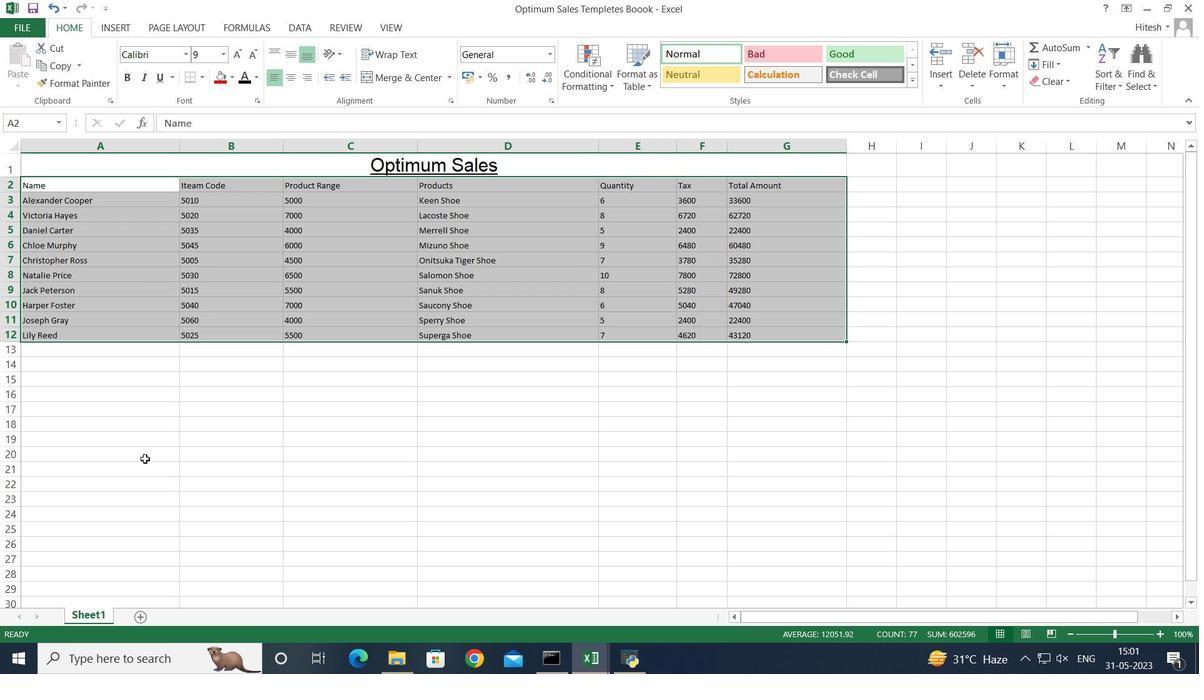 
Action: Mouse moved to (112, 171)
Screenshot: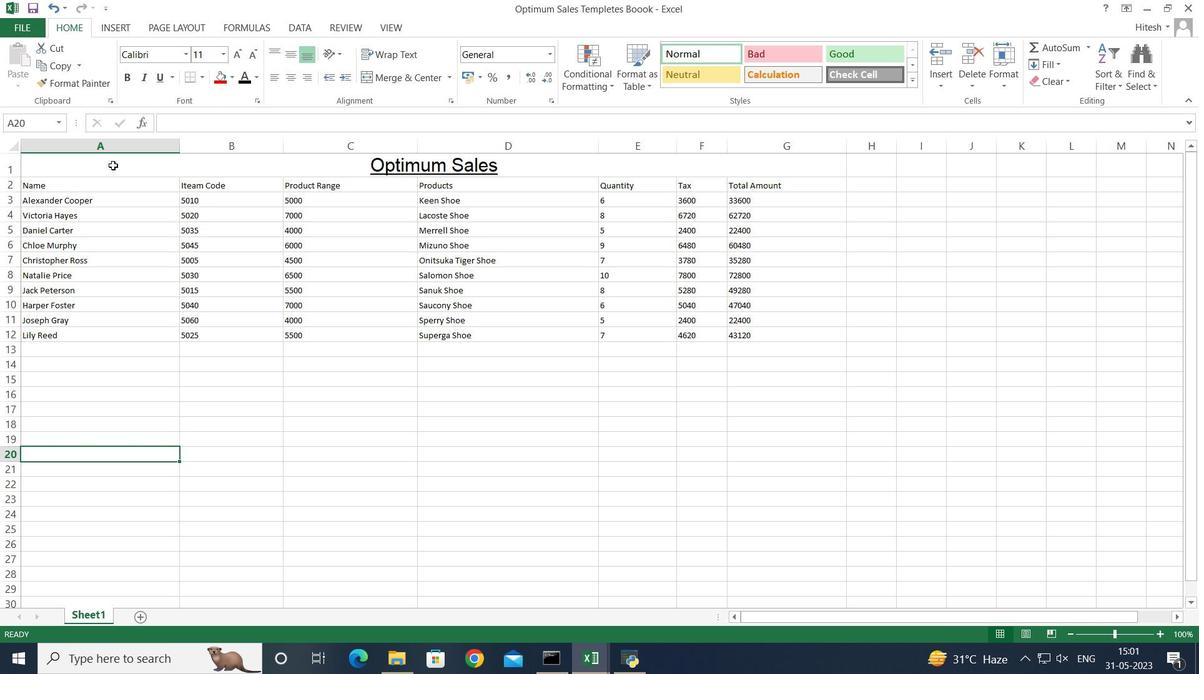 
Action: Mouse pressed left at (112, 171)
Screenshot: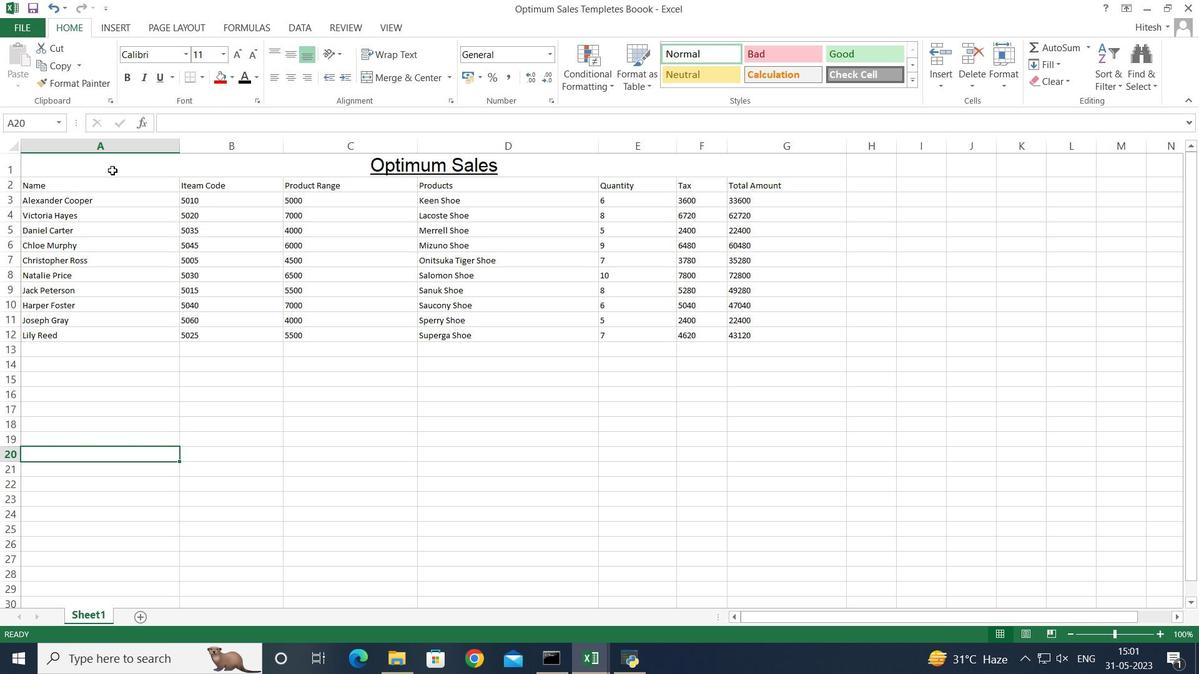 
Action: Key pressed <Key.shift><Key.shift><Key.shift><Key.shift><Key.shift><Key.shift><Key.shift><Key.shift><Key.shift><Key.shift><Key.shift><Key.shift><Key.shift><Key.shift><Key.shift><Key.shift><Key.shift><Key.shift><Key.down><Key.down><Key.down><Key.down><Key.down><Key.down><Key.down><Key.down><Key.down><Key.down><Key.down><Key.down><Key.up>
Screenshot: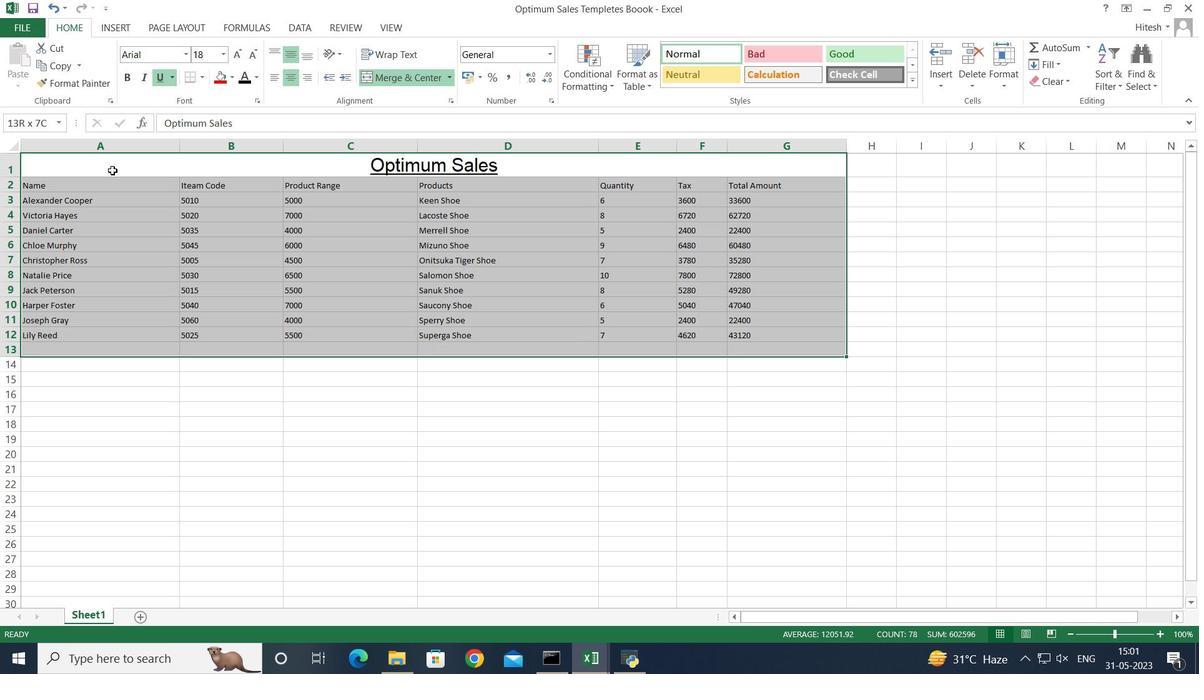
Action: Mouse moved to (284, 77)
Screenshot: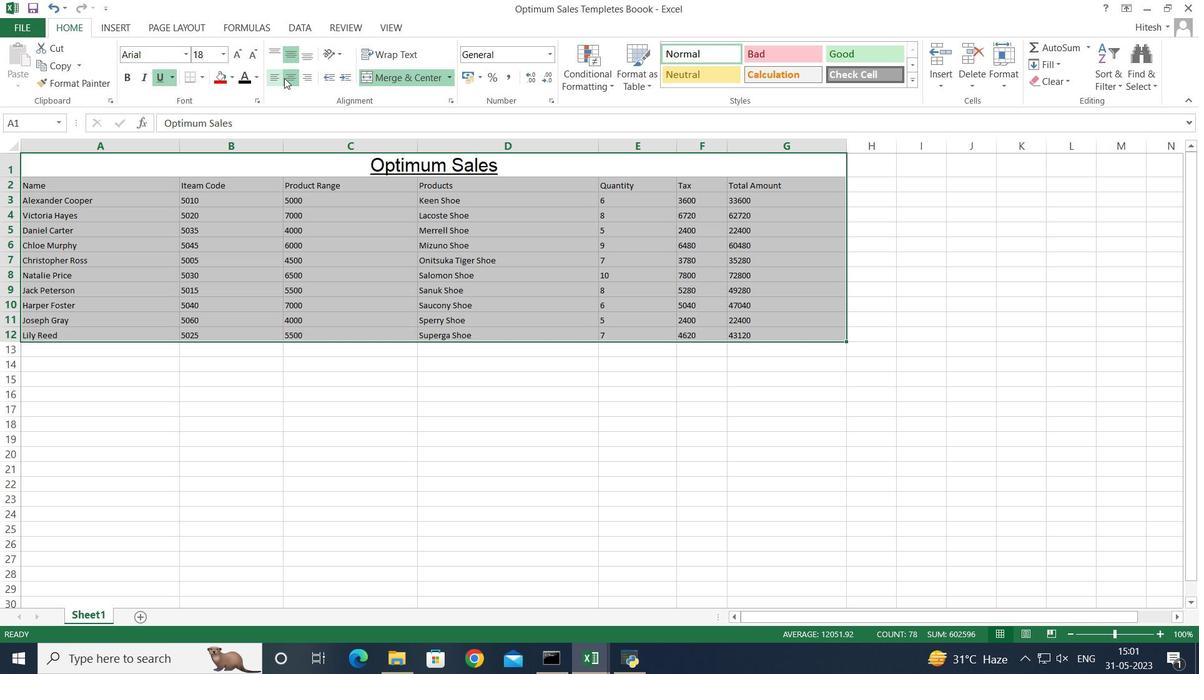 
Action: Mouse pressed left at (284, 77)
Screenshot: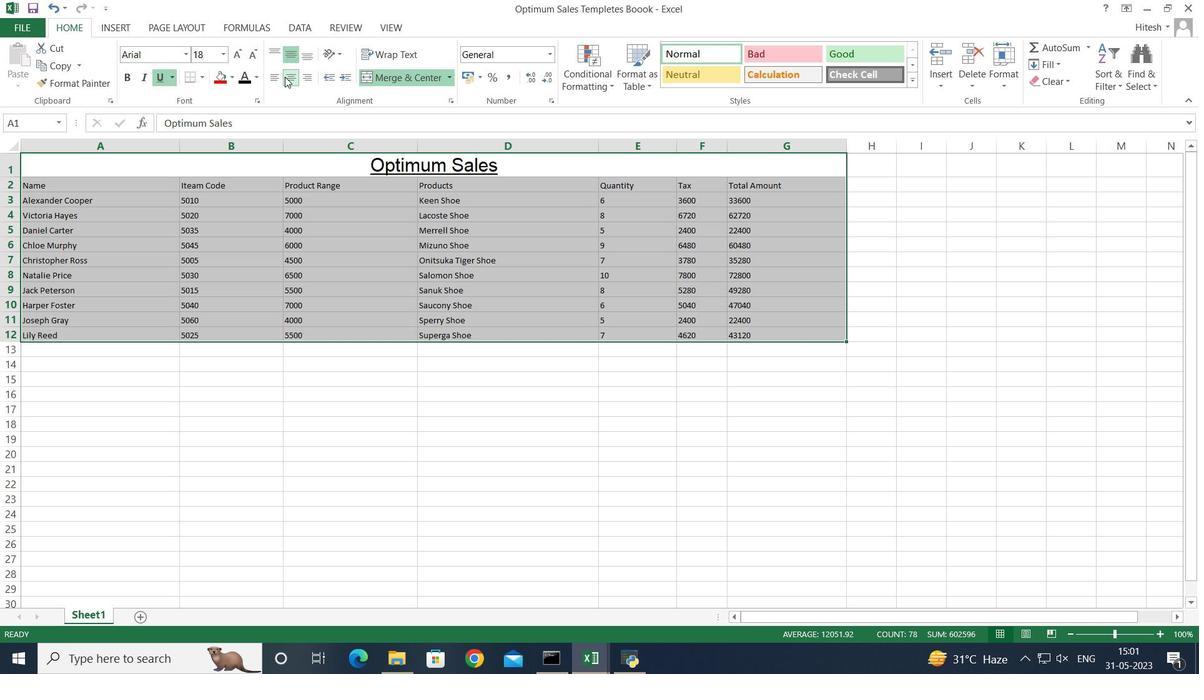 
Action: Mouse moved to (285, 76)
Screenshot: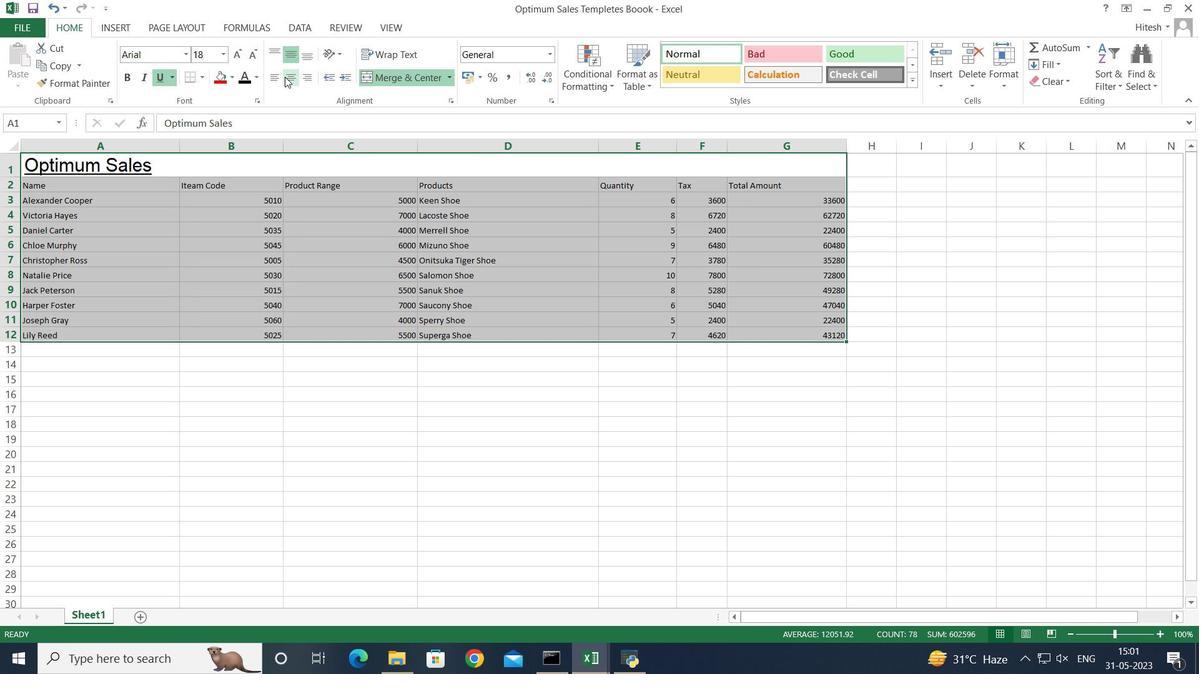
Action: Mouse pressed left at (285, 76)
Screenshot: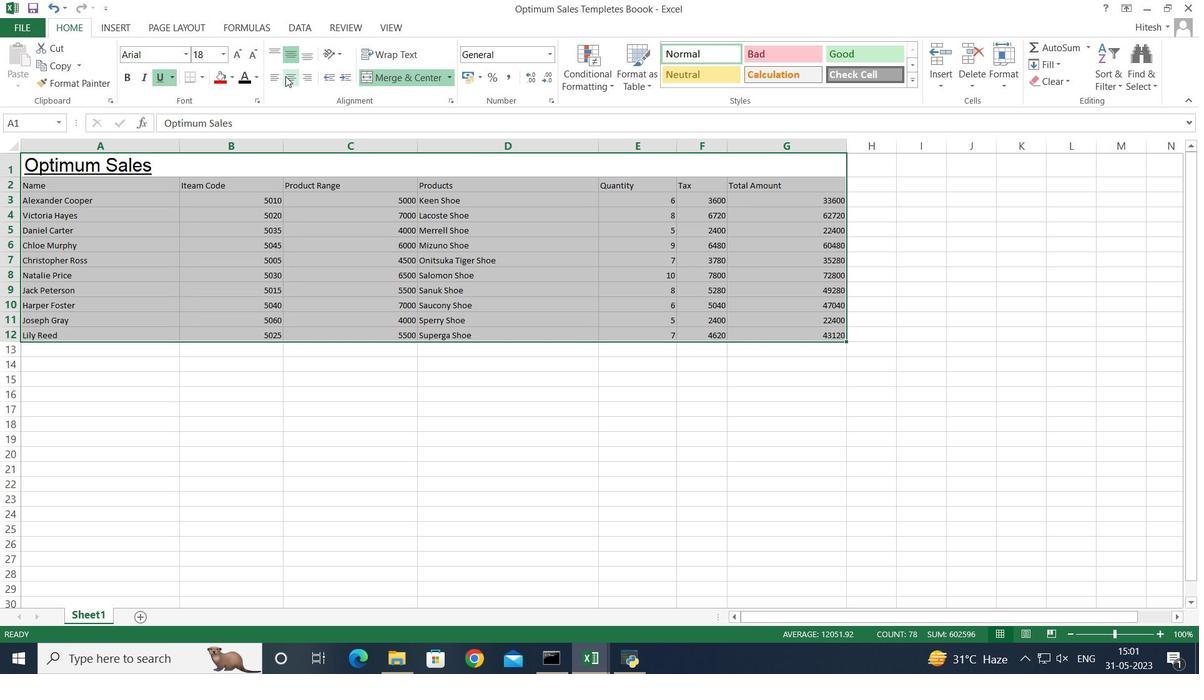 
Action: Mouse moved to (215, 418)
Screenshot: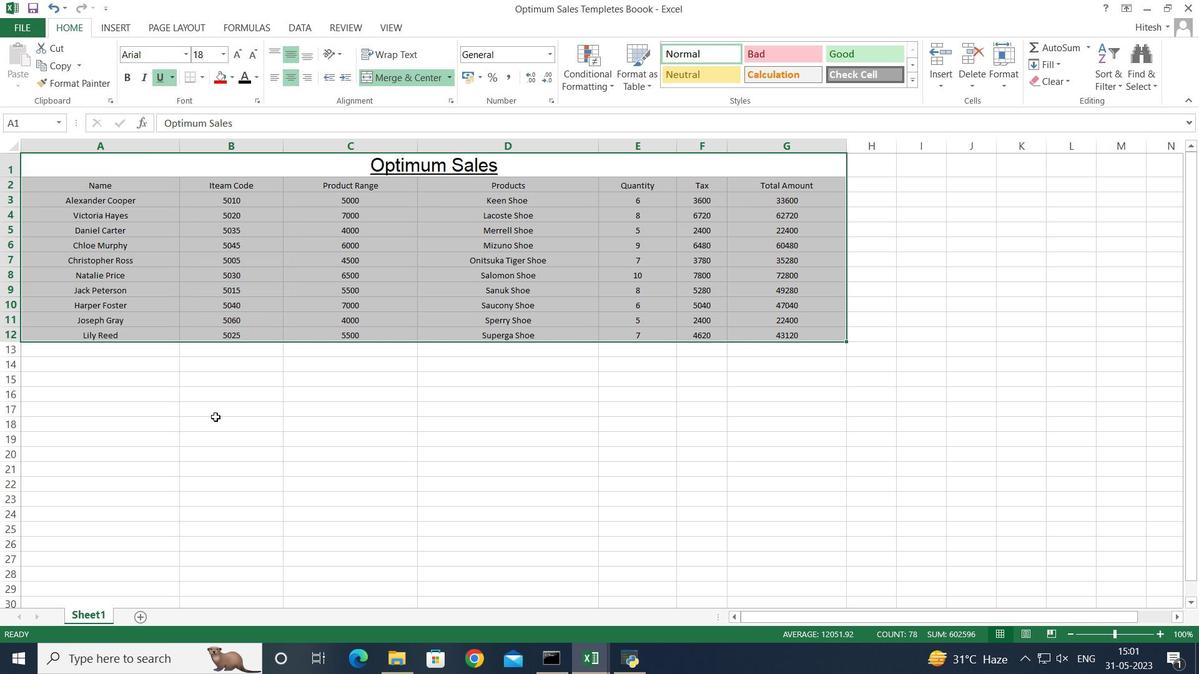 
Action: Mouse pressed left at (215, 418)
Screenshot: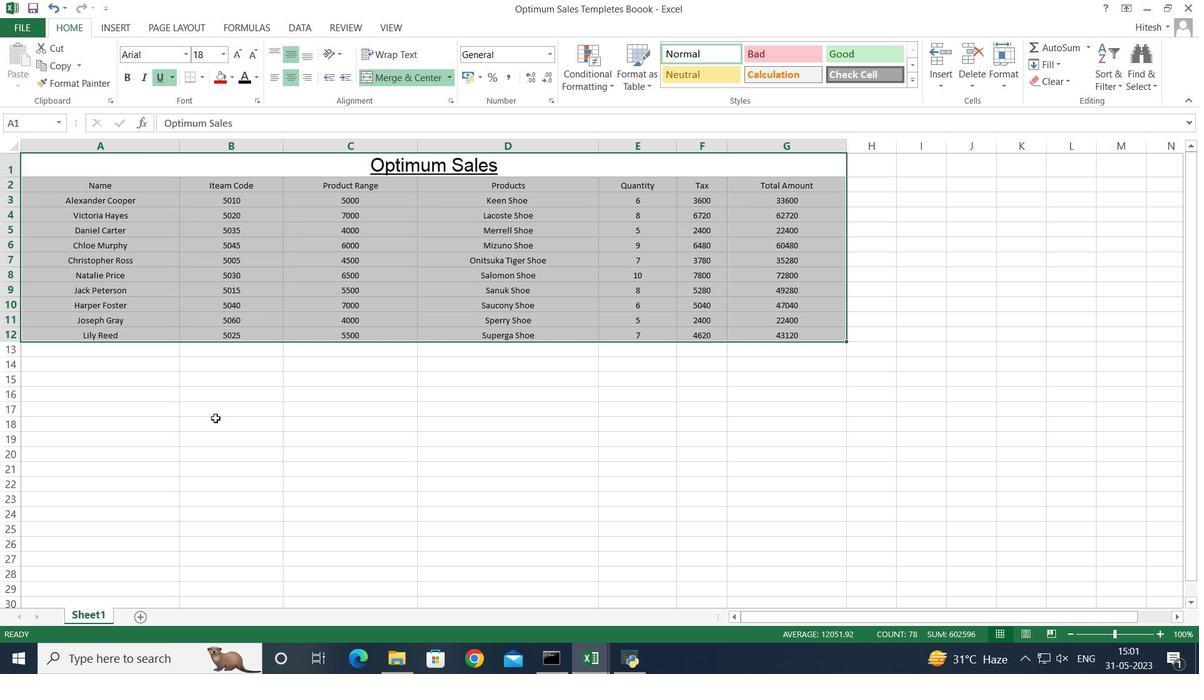
Action: Mouse moved to (146, 169)
Screenshot: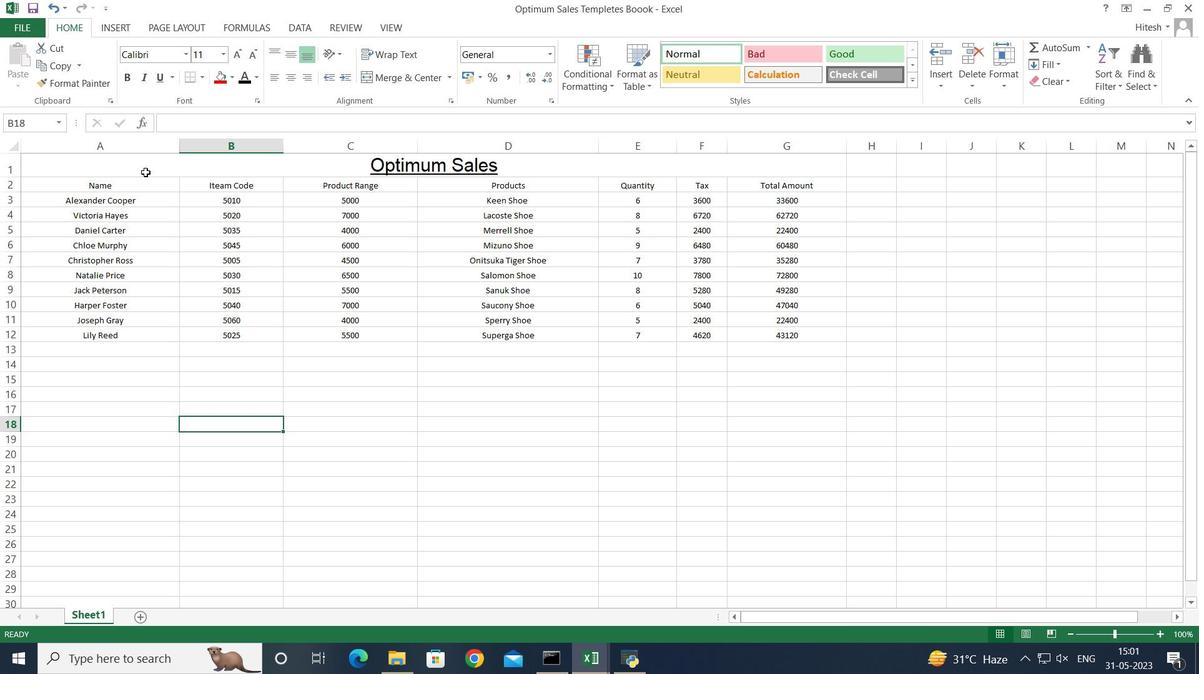 
Action: Mouse pressed left at (146, 169)
Screenshot: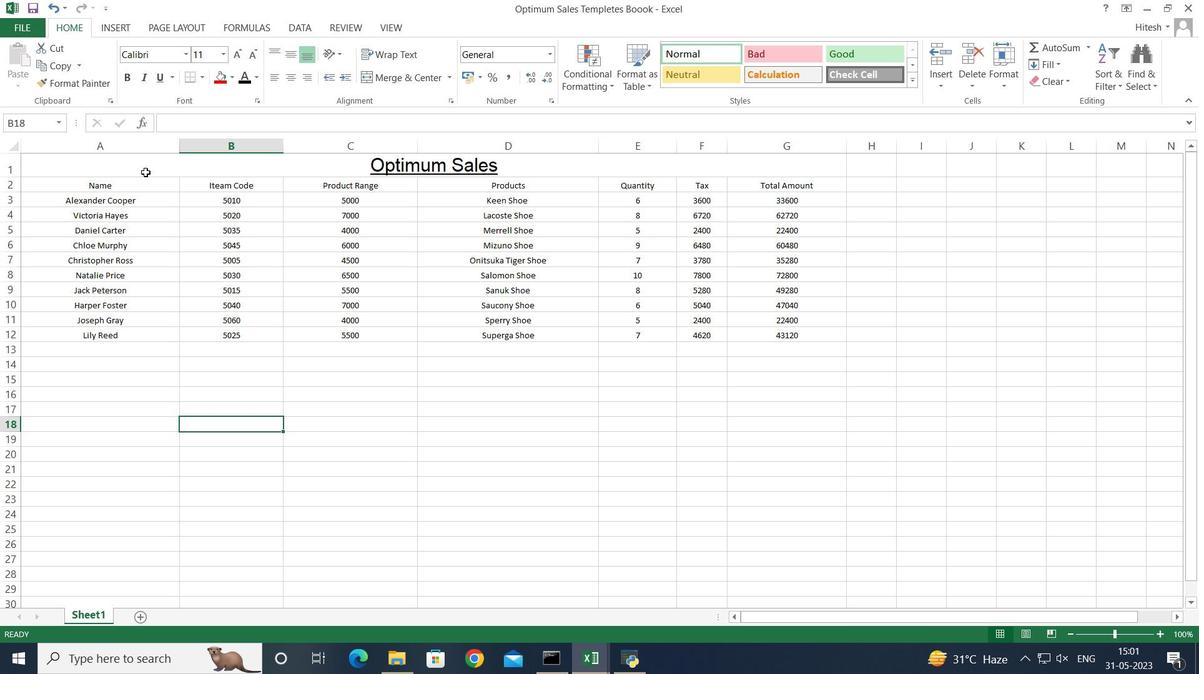 
Action: Mouse moved to (224, 76)
Screenshot: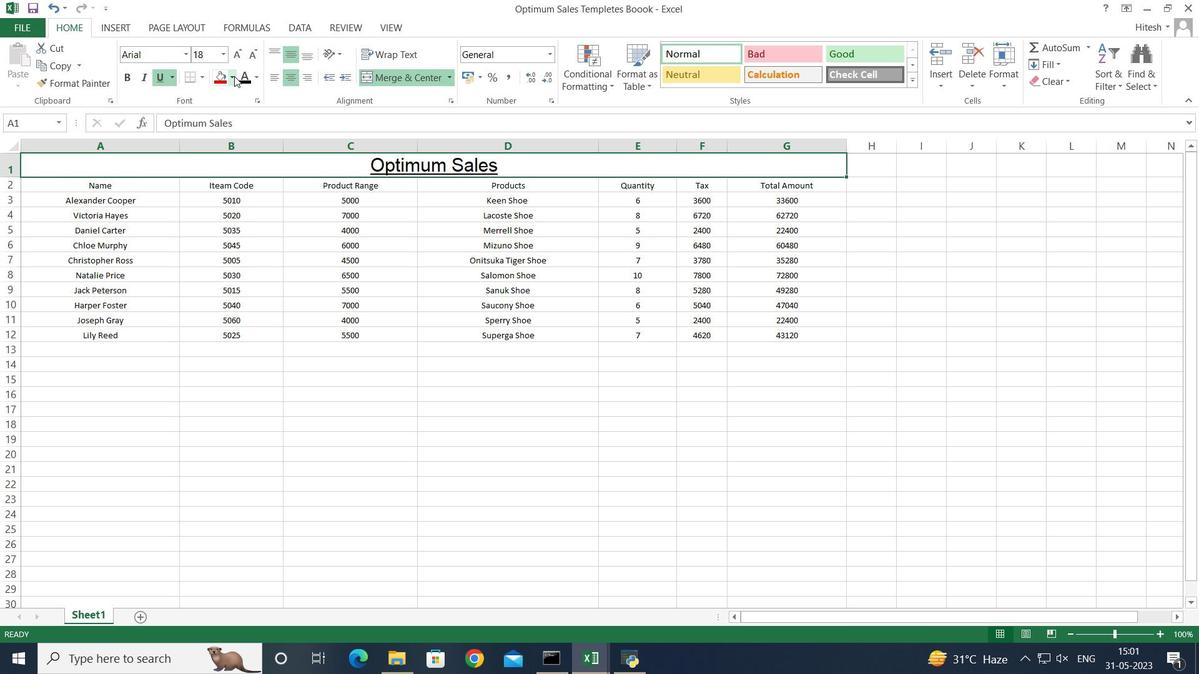 
Action: Mouse pressed left at (224, 76)
Screenshot: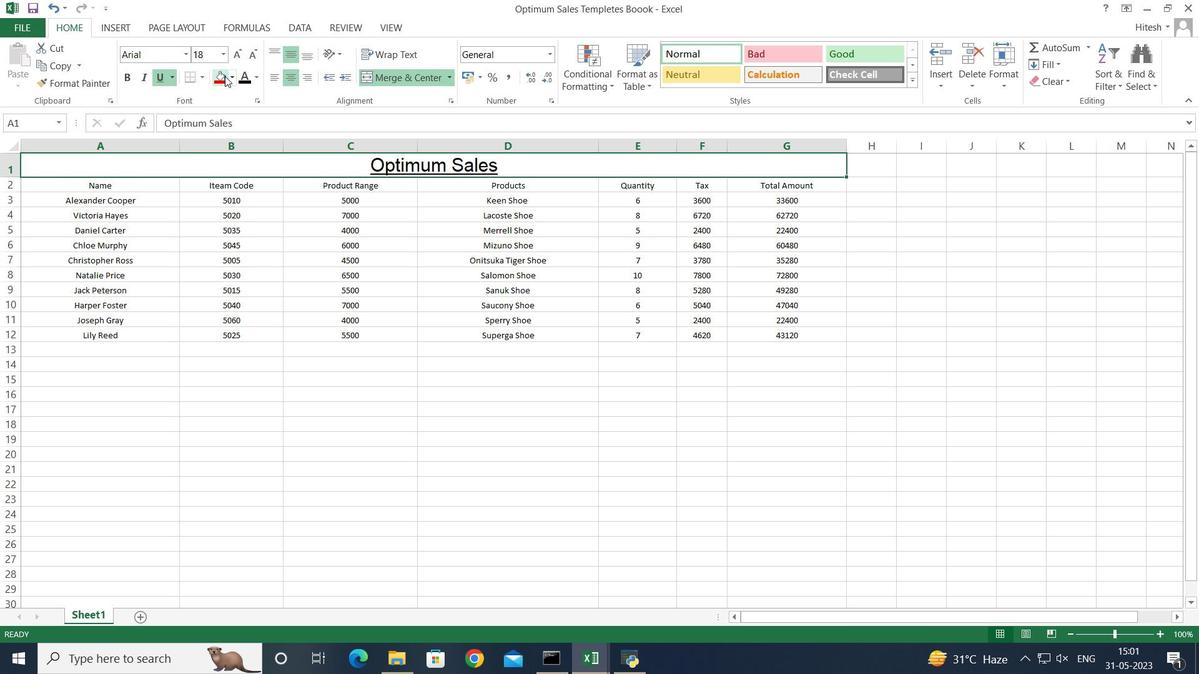 
Action: Mouse moved to (97, 183)
Screenshot: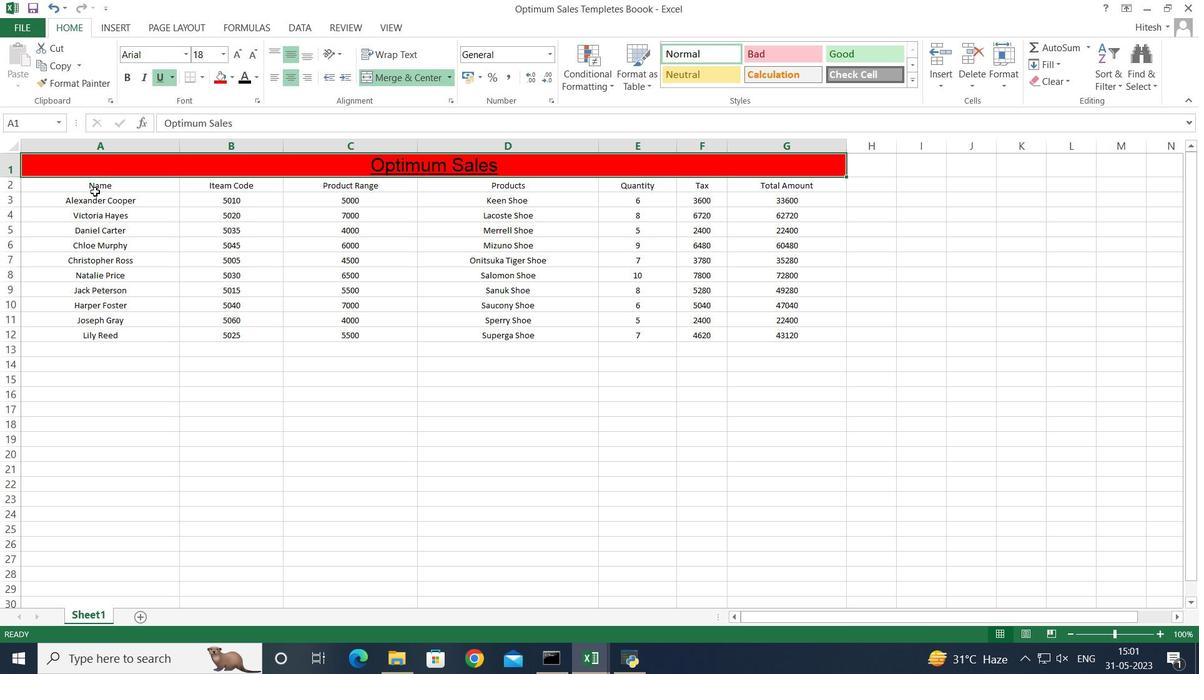 
Action: Mouse pressed left at (97, 183)
Screenshot: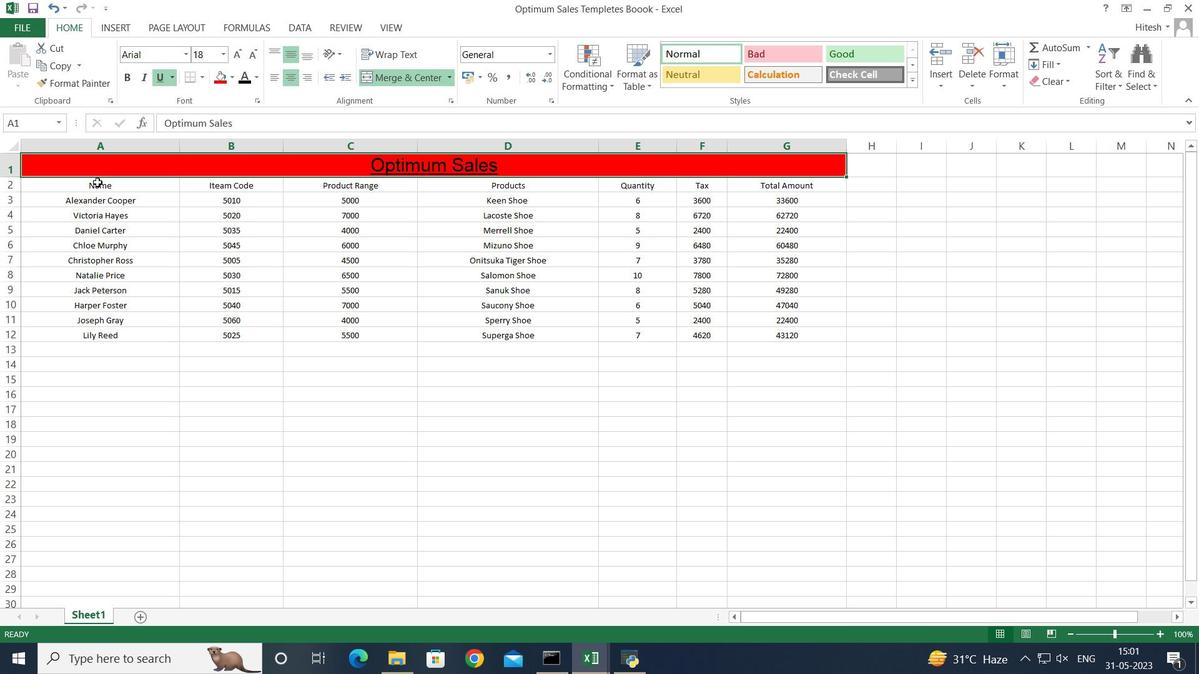
Action: Mouse moved to (97, 183)
Screenshot: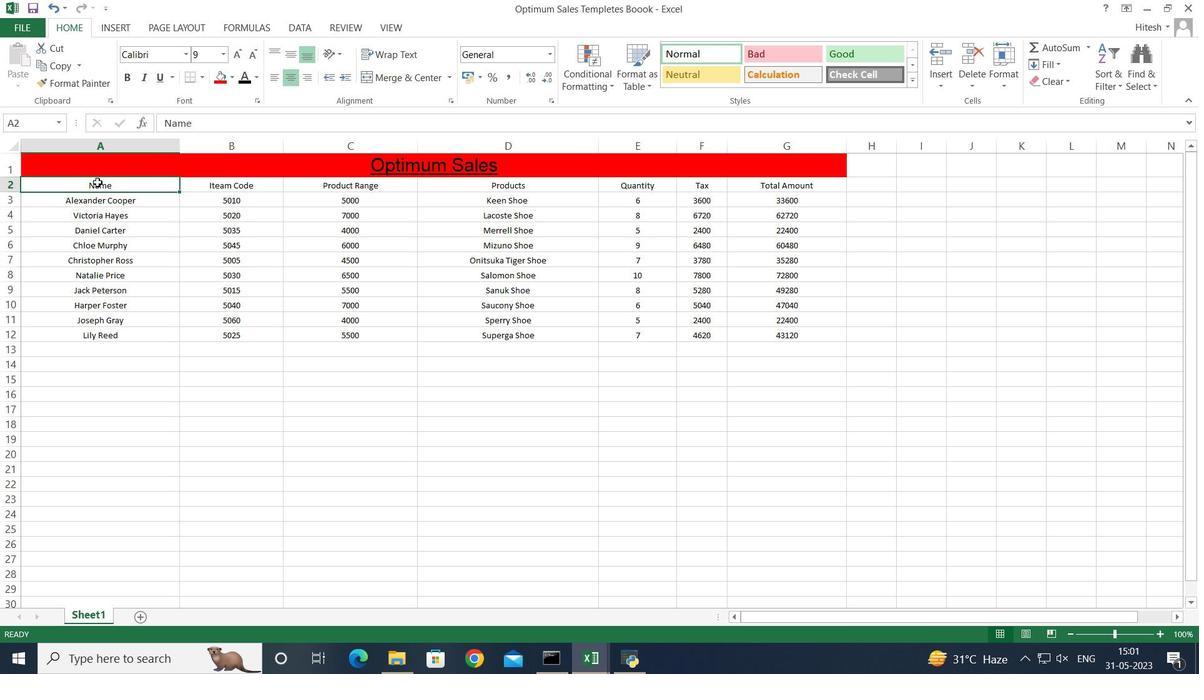 
Action: Key pressed <Key.shift><Key.right><Key.right><Key.right><Key.right><Key.right><Key.right><Key.down><Key.down><Key.down><Key.down><Key.down><Key.down><Key.down><Key.down><Key.down><Key.down><Key.down><Key.up>
Screenshot: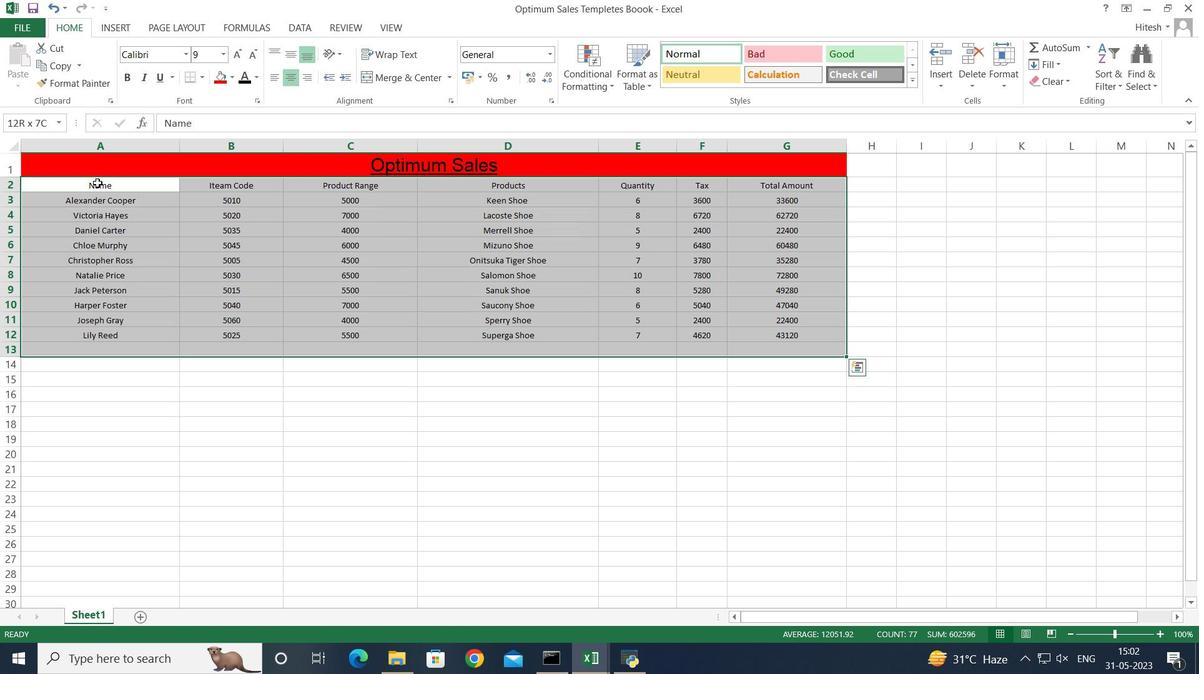 
Action: Mouse moved to (258, 78)
Screenshot: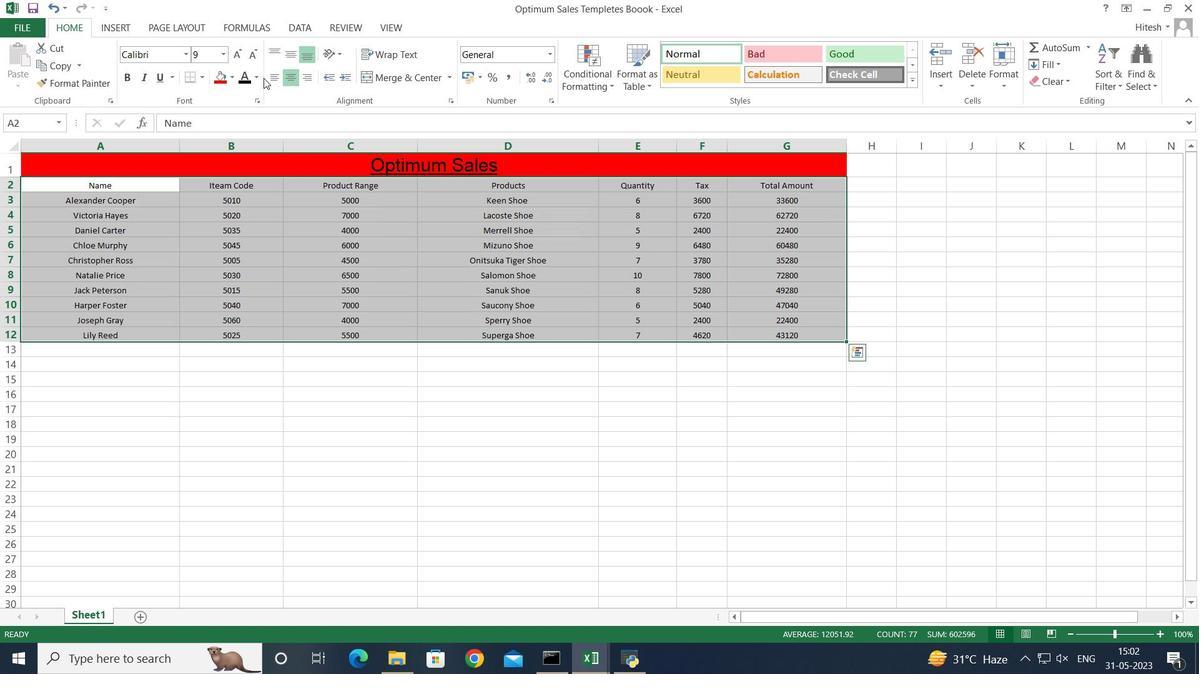 
Action: Mouse pressed left at (258, 78)
Screenshot: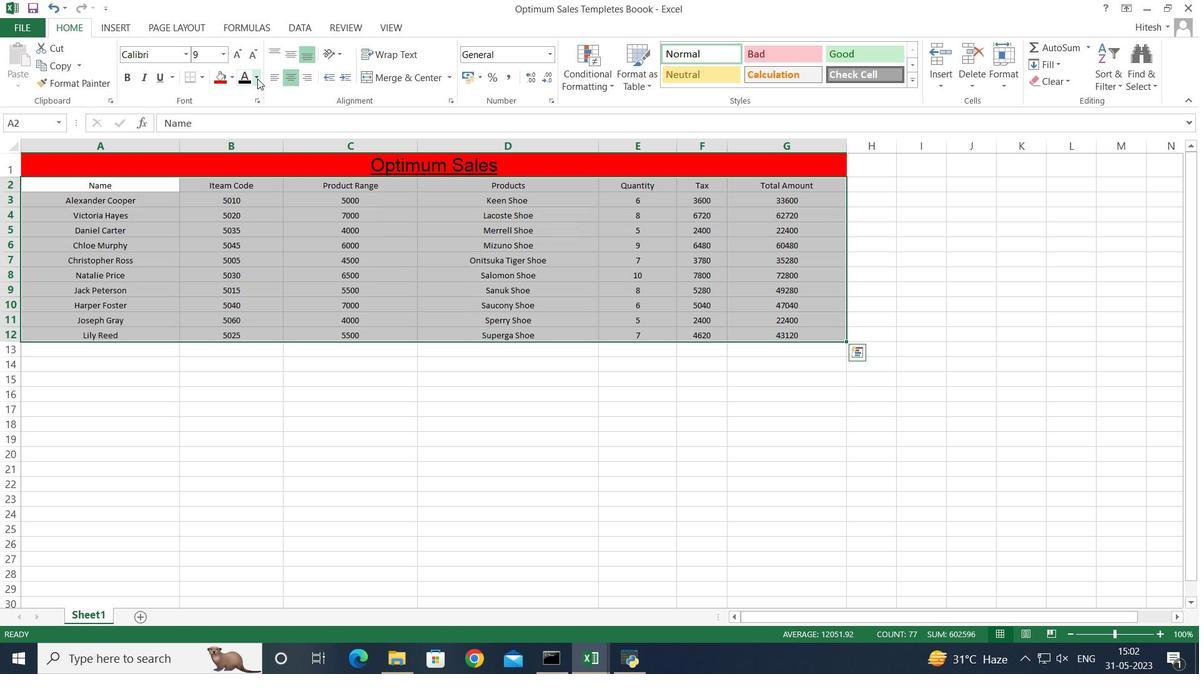 
Action: Mouse moved to (255, 126)
Screenshot: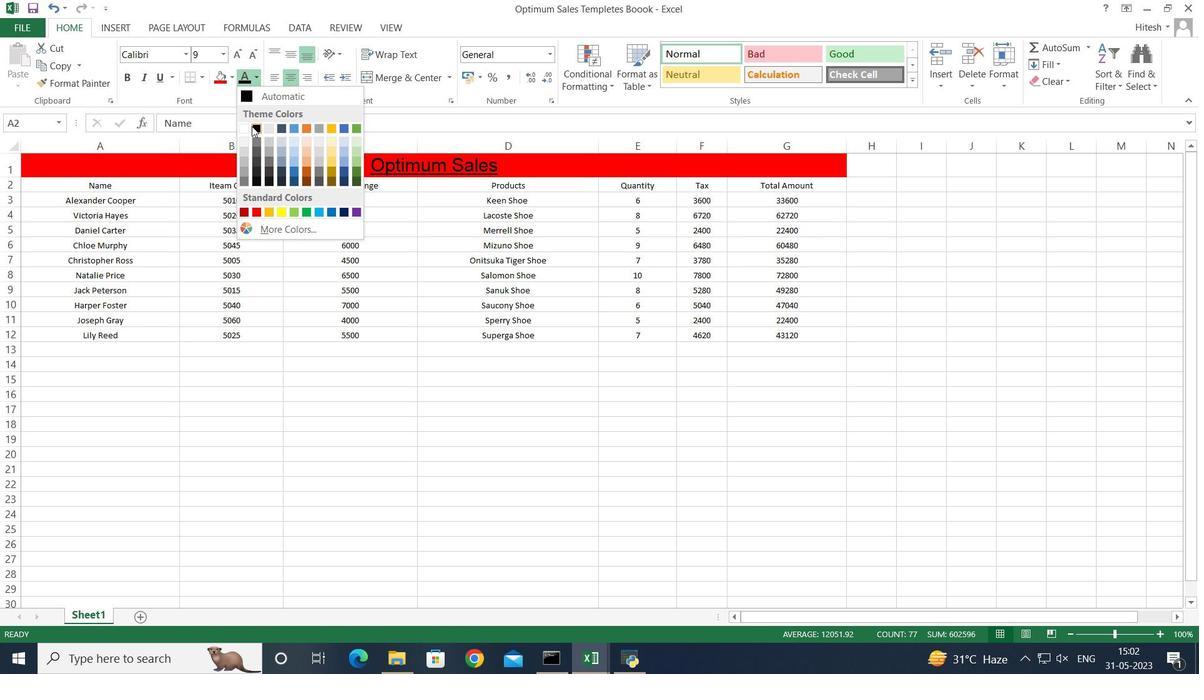 
Action: Mouse pressed left at (255, 126)
Screenshot: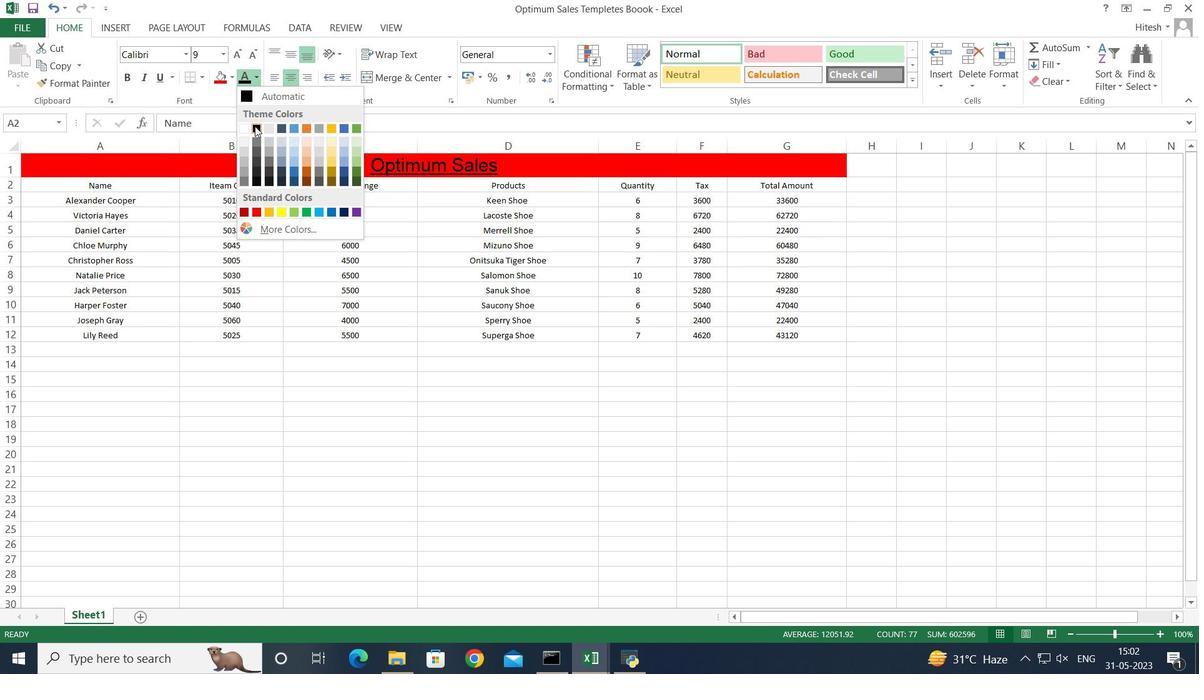 
Action: Mouse moved to (201, 377)
Screenshot: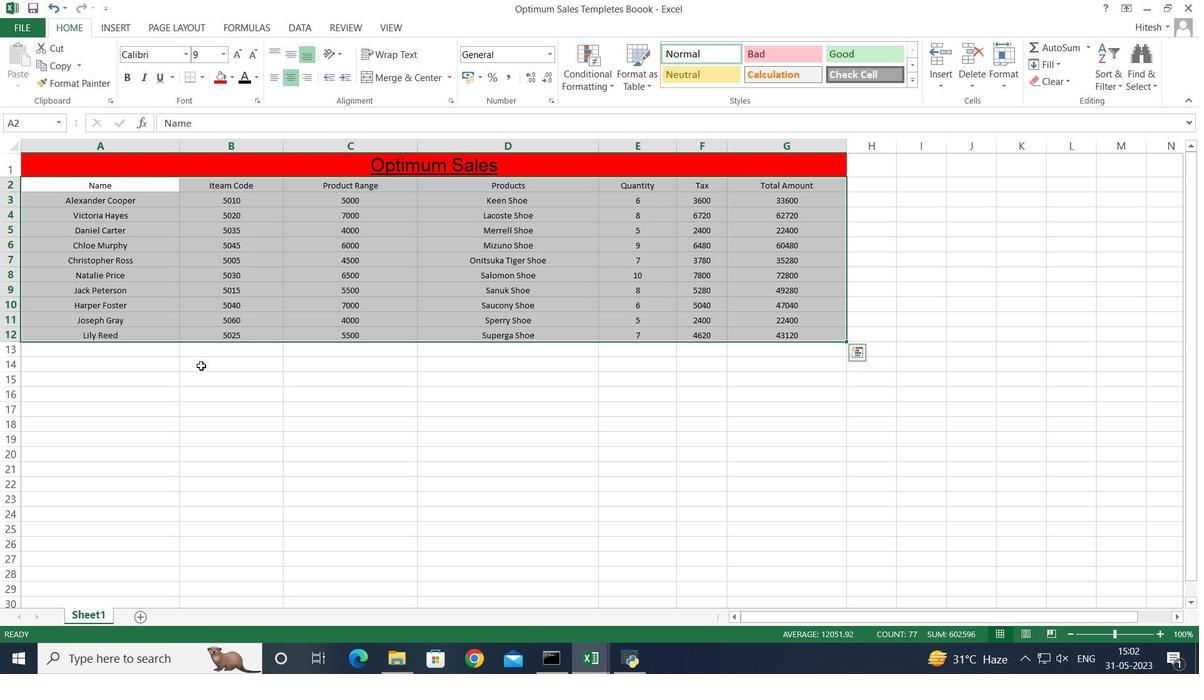 
Action: Mouse pressed left at (201, 377)
Screenshot: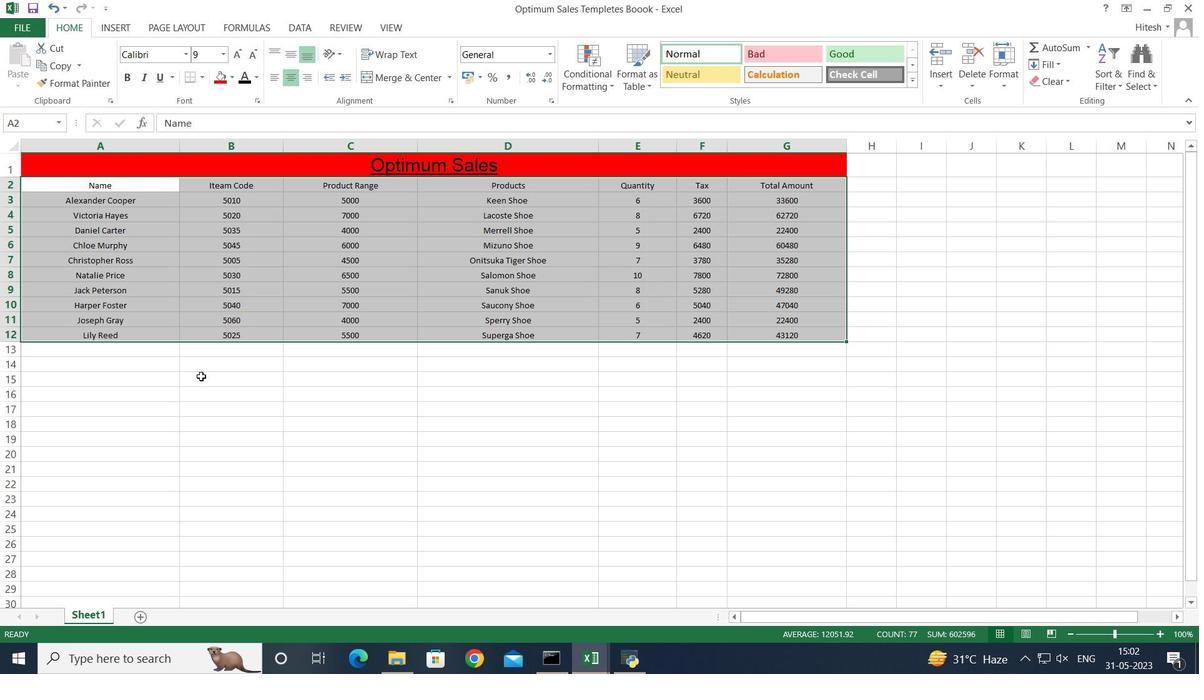 
Action: Mouse moved to (106, 166)
Screenshot: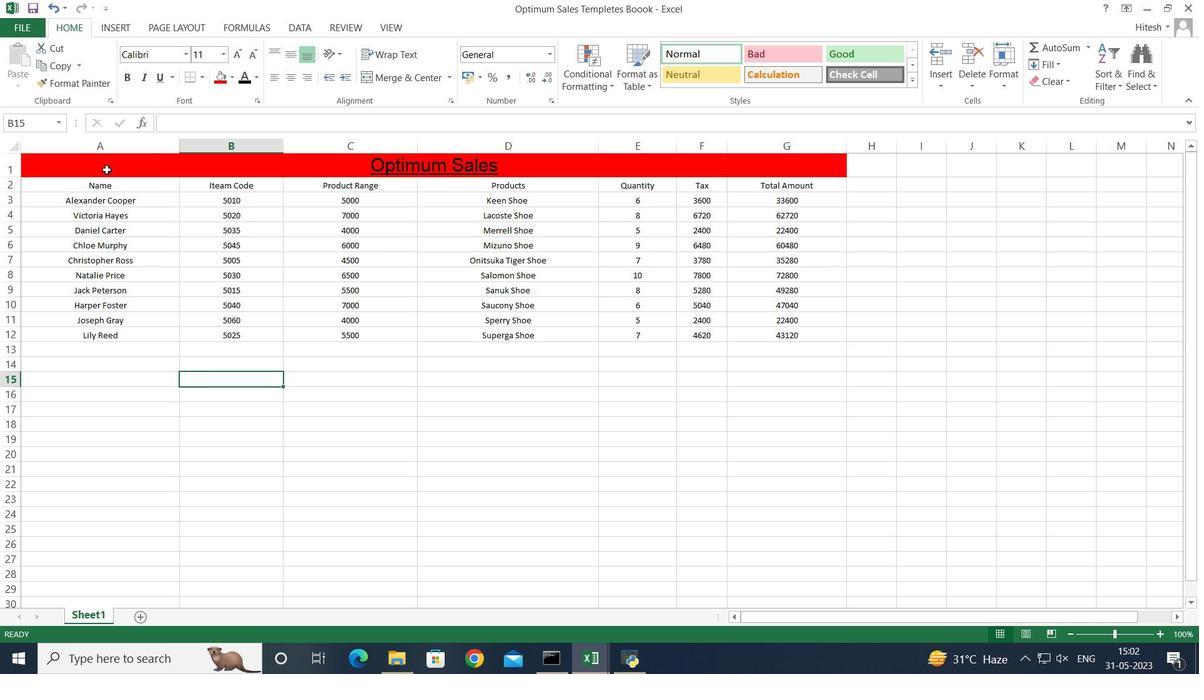 
Action: Mouse pressed left at (106, 166)
Screenshot: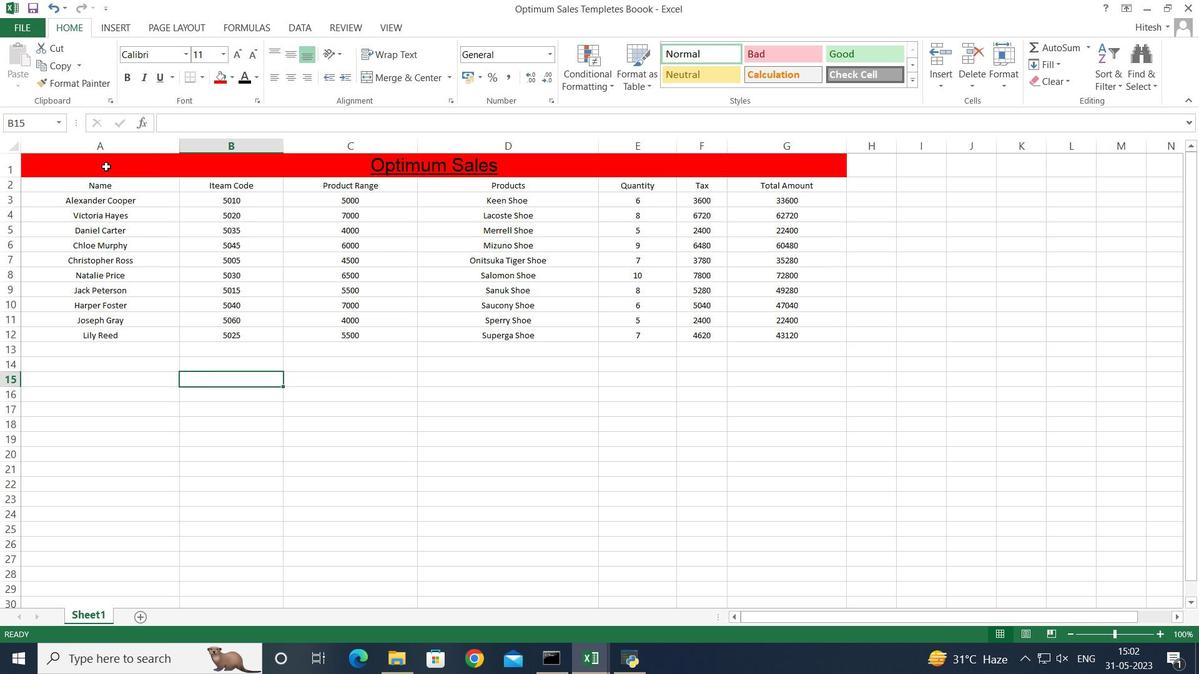
Action: Mouse moved to (111, 188)
Screenshot: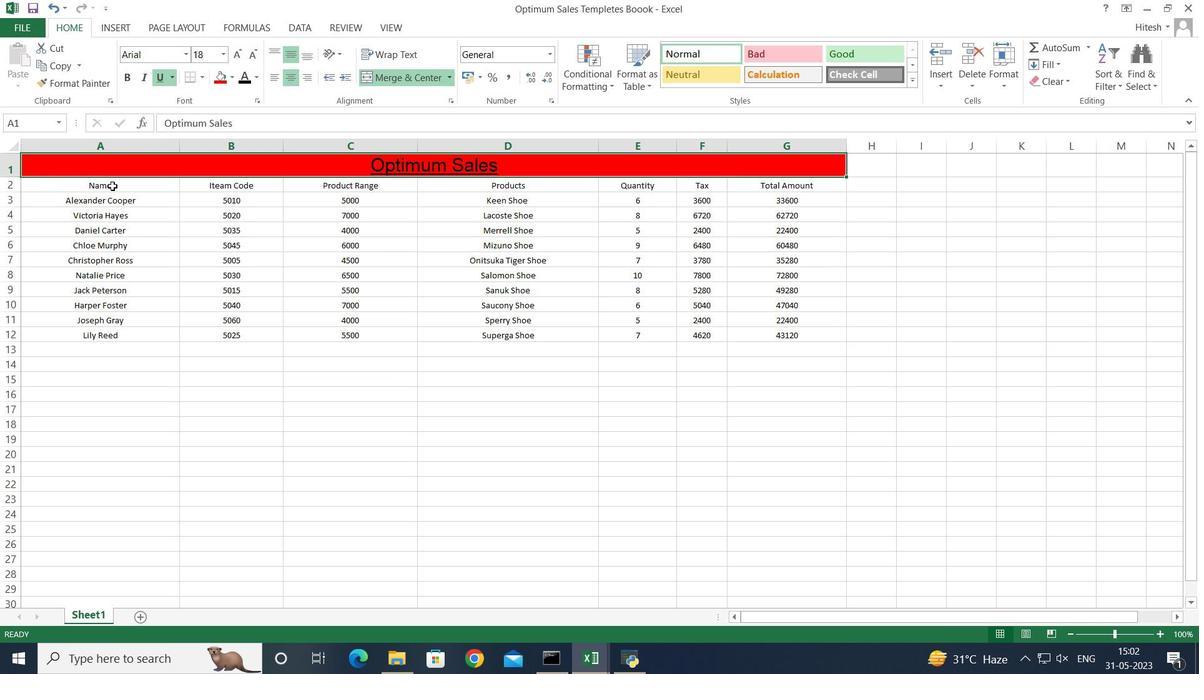 
Action: Mouse pressed left at (111, 188)
Screenshot: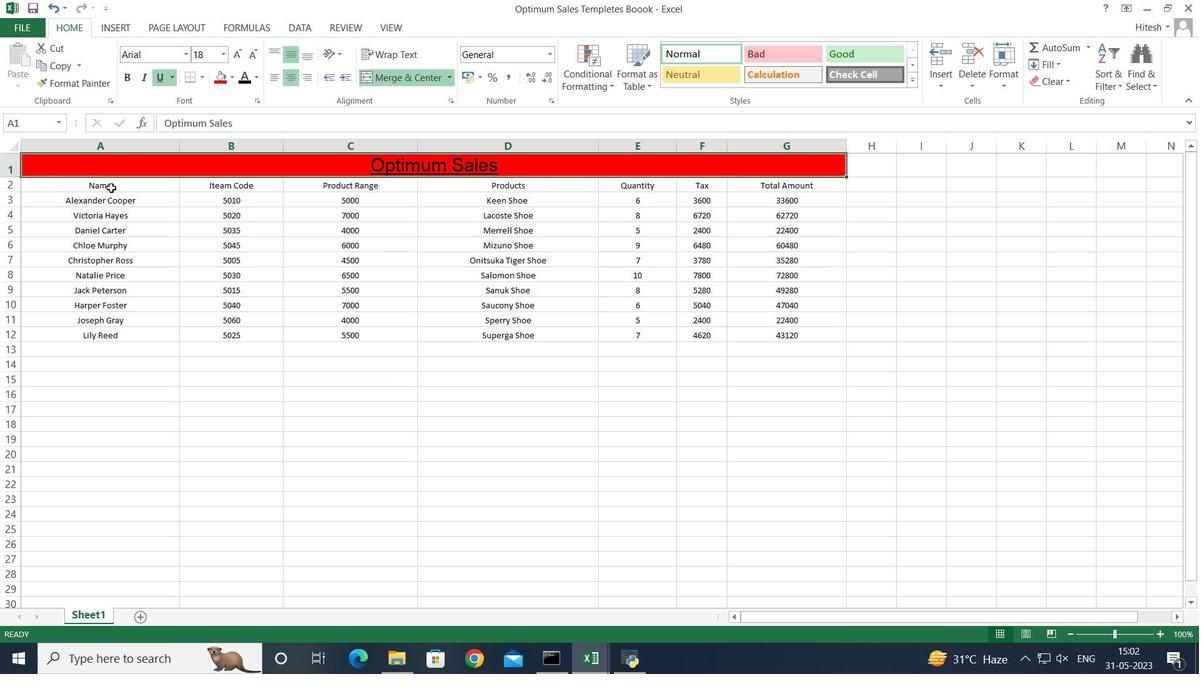 
Action: Key pressed <Key.shift><Key.right><Key.right><Key.right><Key.right><Key.right><Key.right><Key.down><Key.down><Key.down><Key.down><Key.down><Key.down><Key.down><Key.down><Key.down><Key.down>
Screenshot: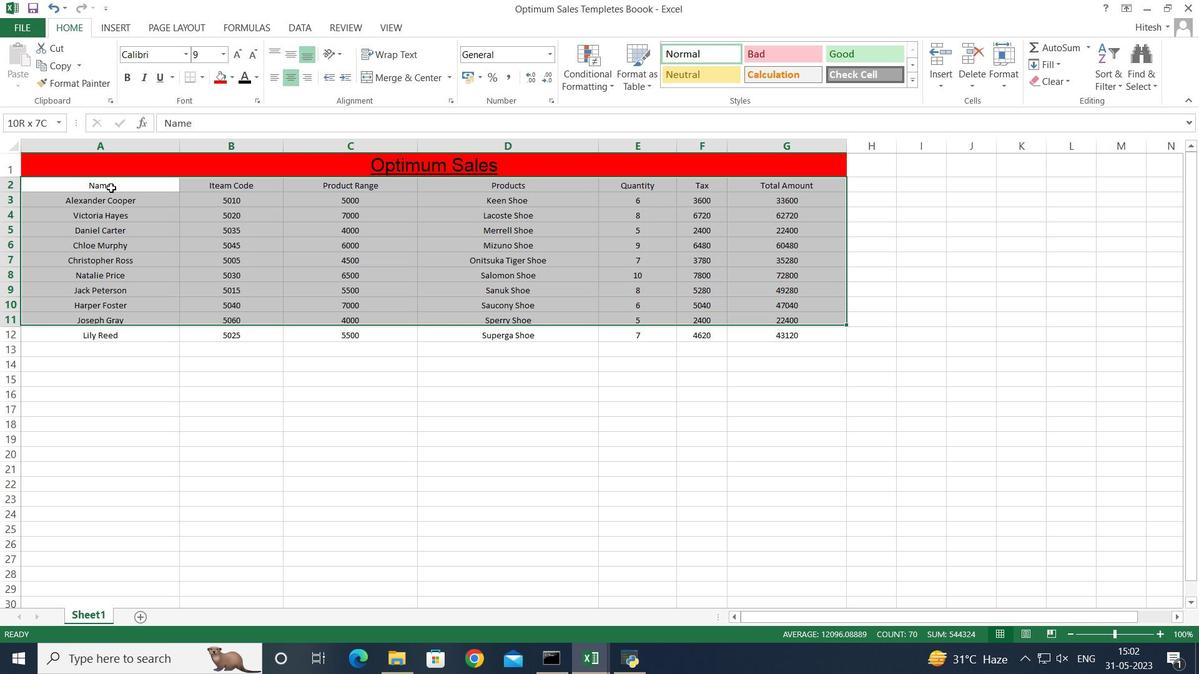 
Action: Mouse moved to (203, 74)
Screenshot: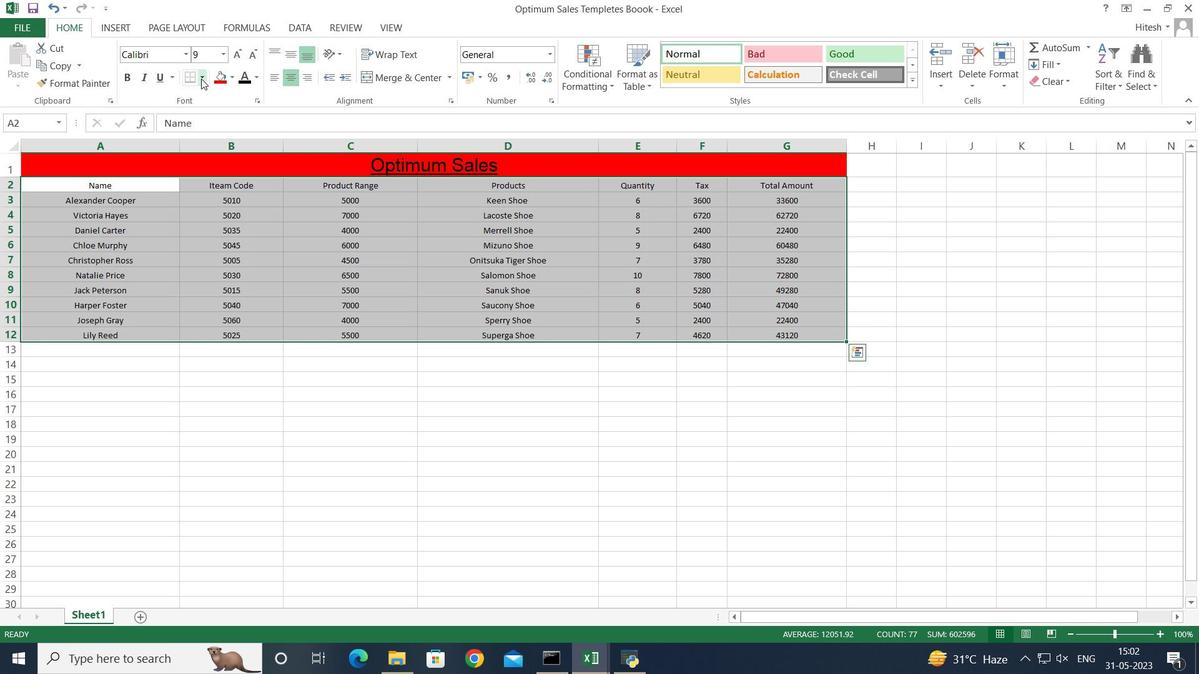
Action: Mouse pressed left at (203, 74)
Screenshot: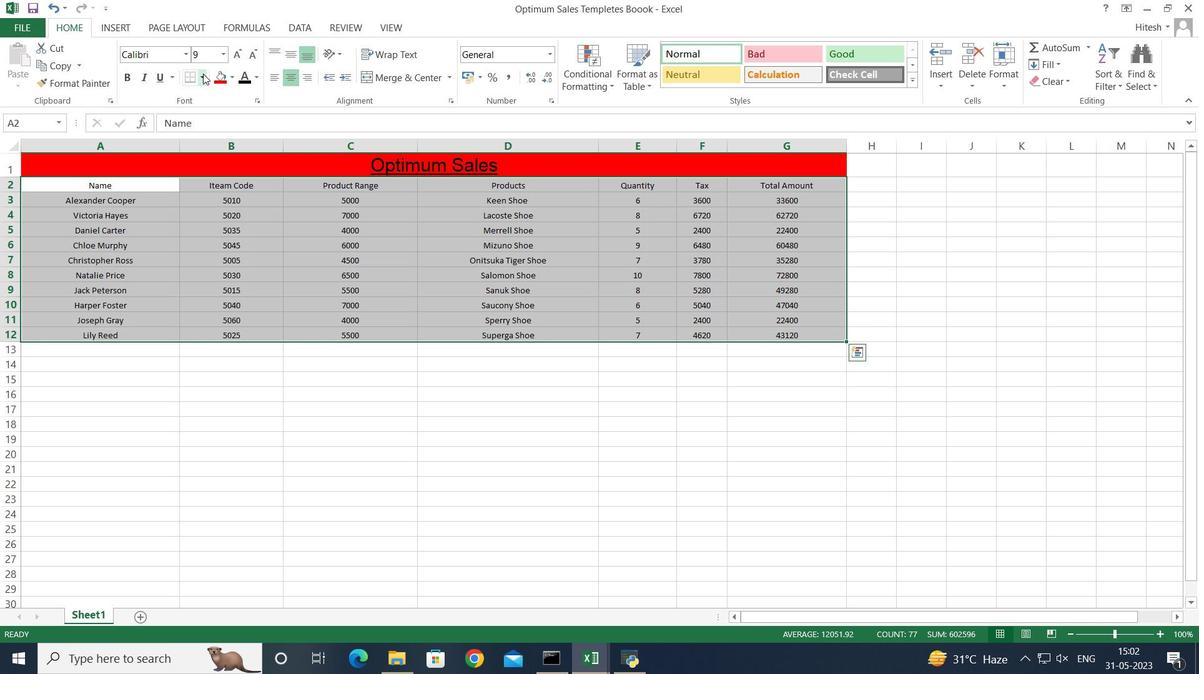 
Action: Mouse moved to (230, 192)
Screenshot: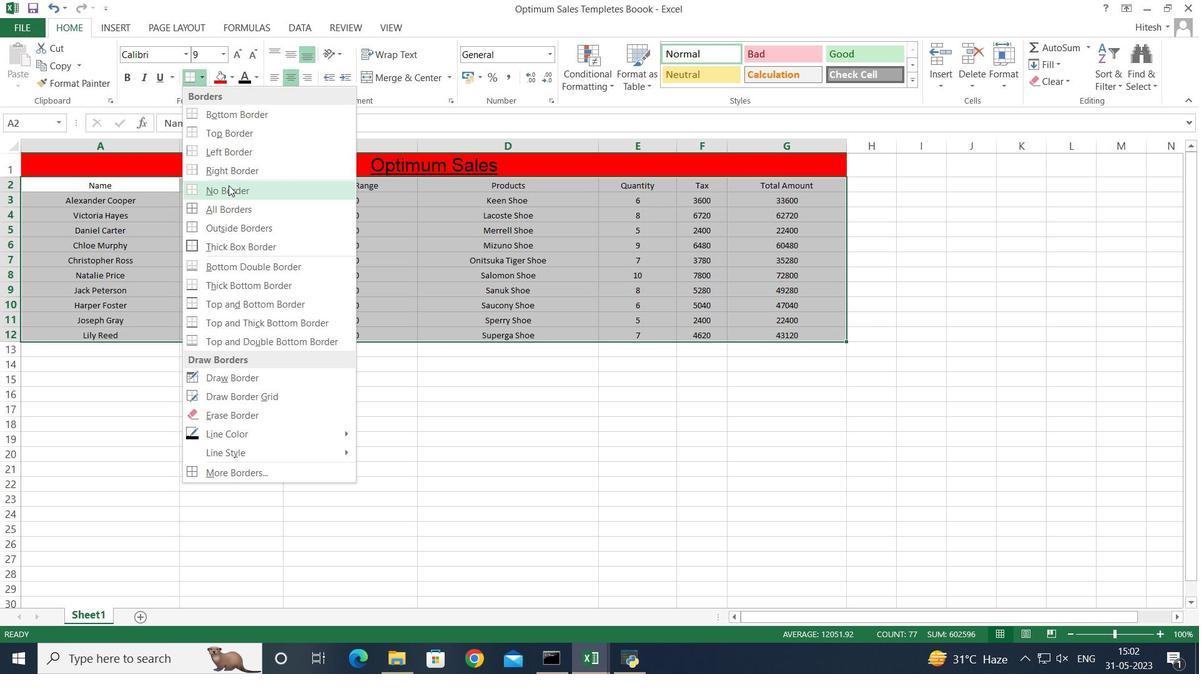 
Action: Mouse pressed left at (230, 192)
Screenshot: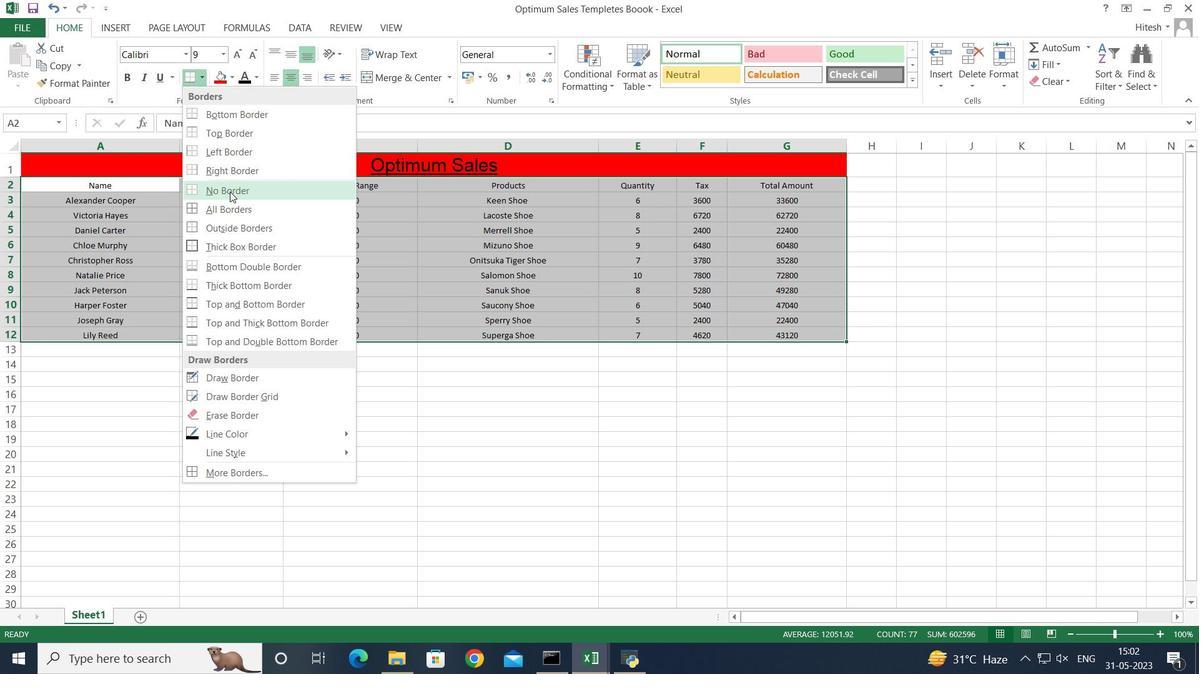 
Action: Mouse moved to (236, 391)
Screenshot: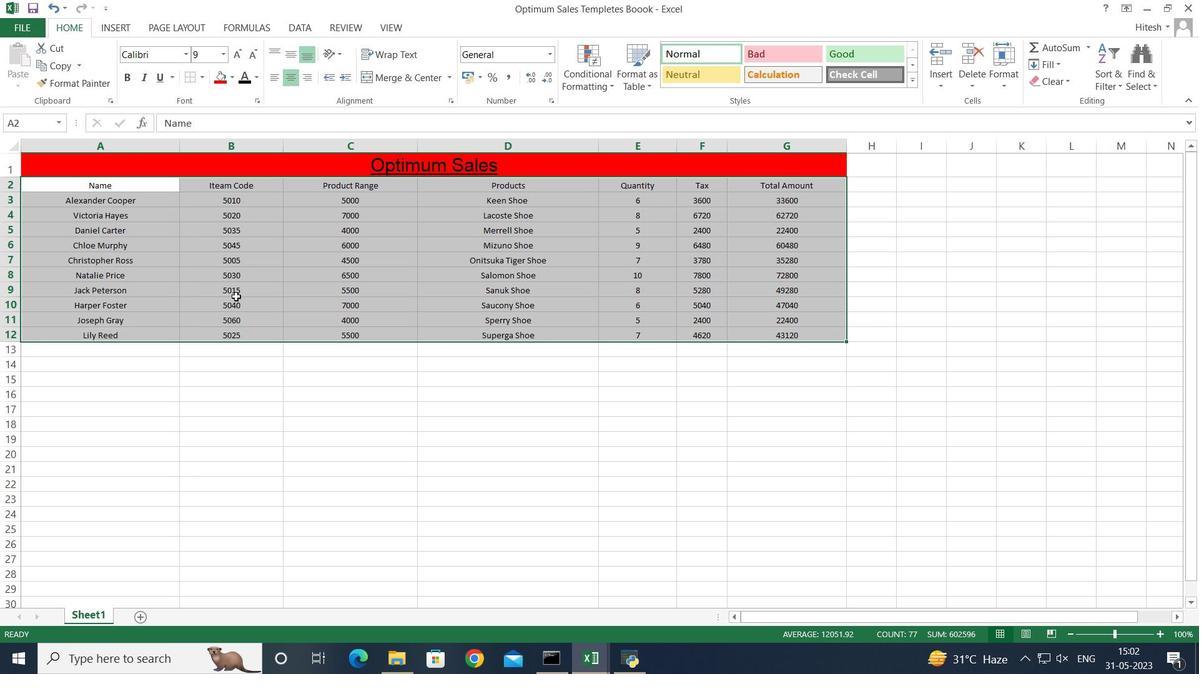 
Action: Mouse pressed left at (236, 391)
Screenshot: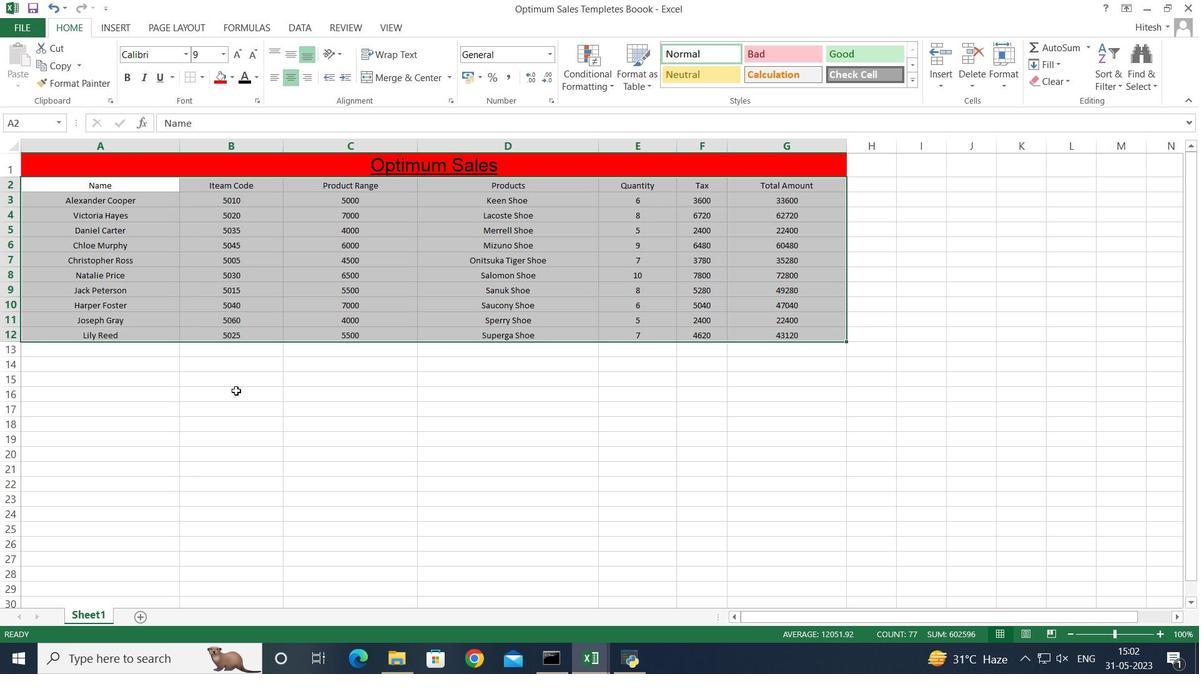 
Action: Mouse moved to (298, 394)
Screenshot: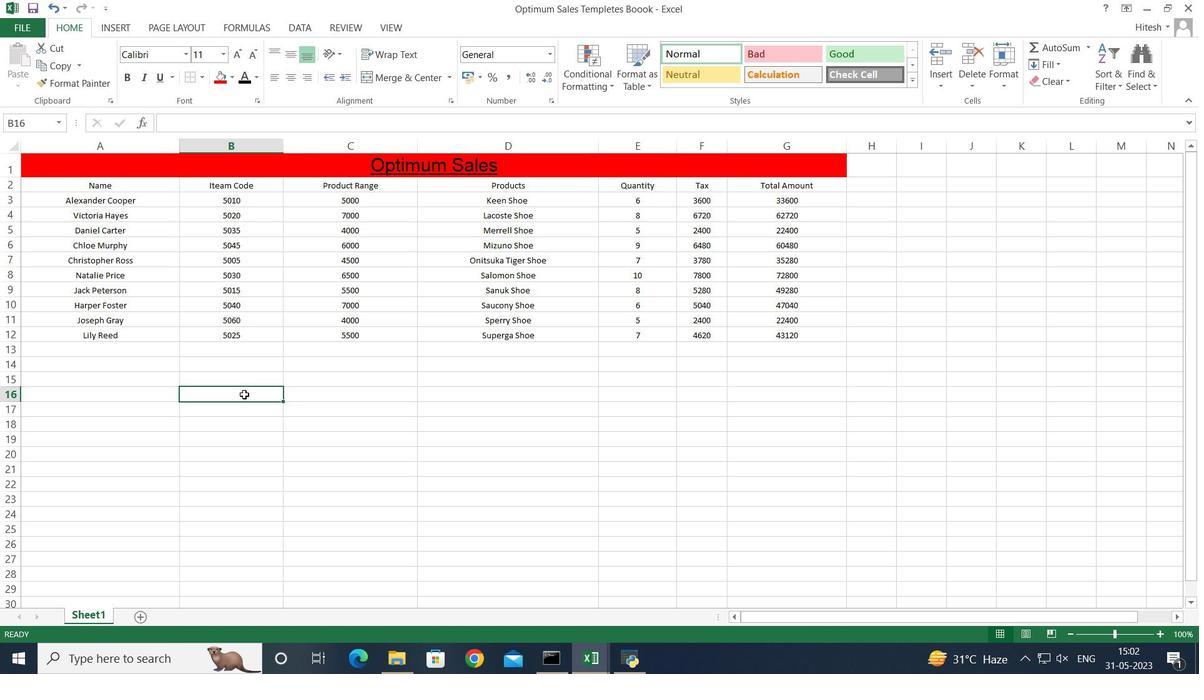 
